 Task: Add a signature Leah Clark containing Best wishes for a happy National Domestic Violence Awareness Month, Leah Clark to email address softage.3@softage.net and add a label Finished goods
Action: Mouse moved to (74, 113)
Screenshot: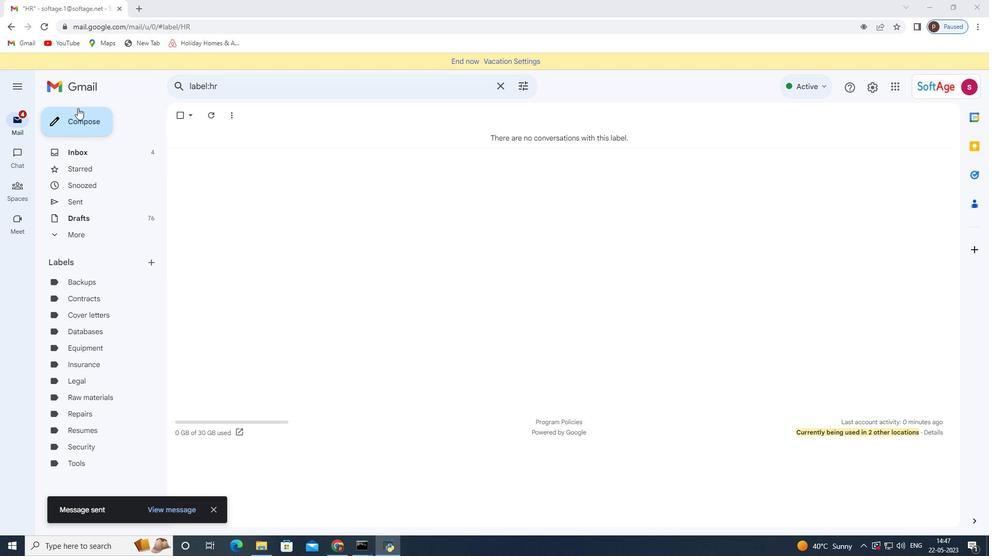 
Action: Mouse pressed left at (74, 113)
Screenshot: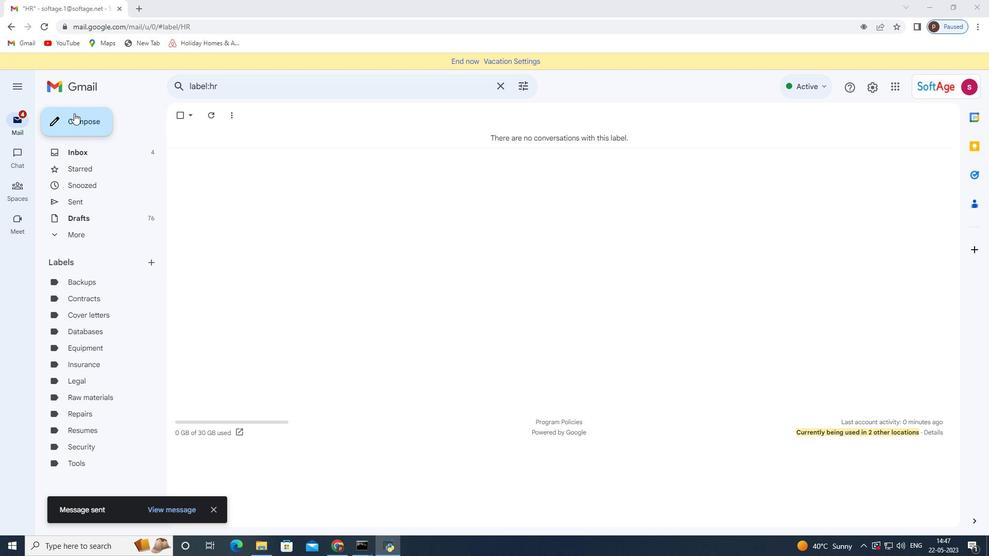
Action: Mouse moved to (834, 518)
Screenshot: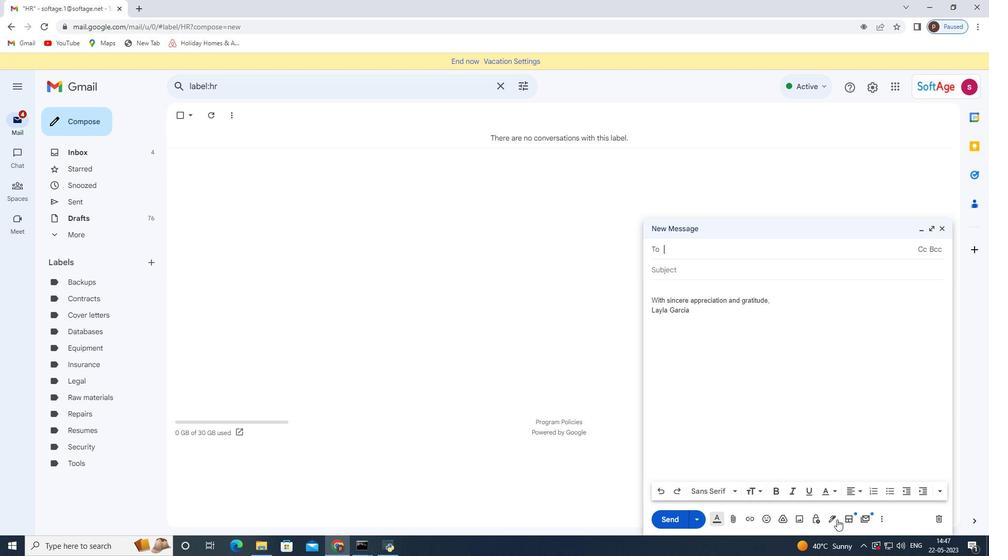 
Action: Mouse pressed left at (834, 518)
Screenshot: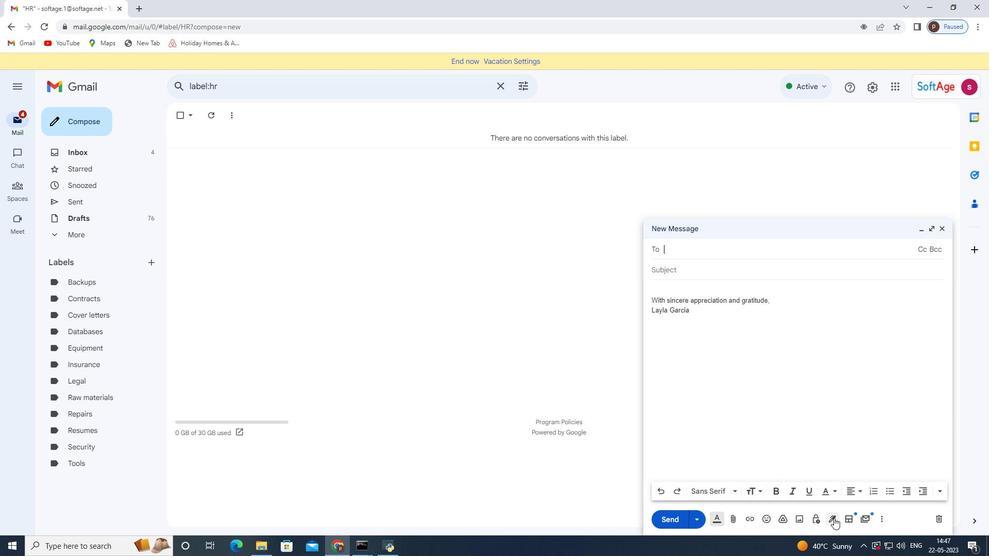 
Action: Mouse moved to (878, 469)
Screenshot: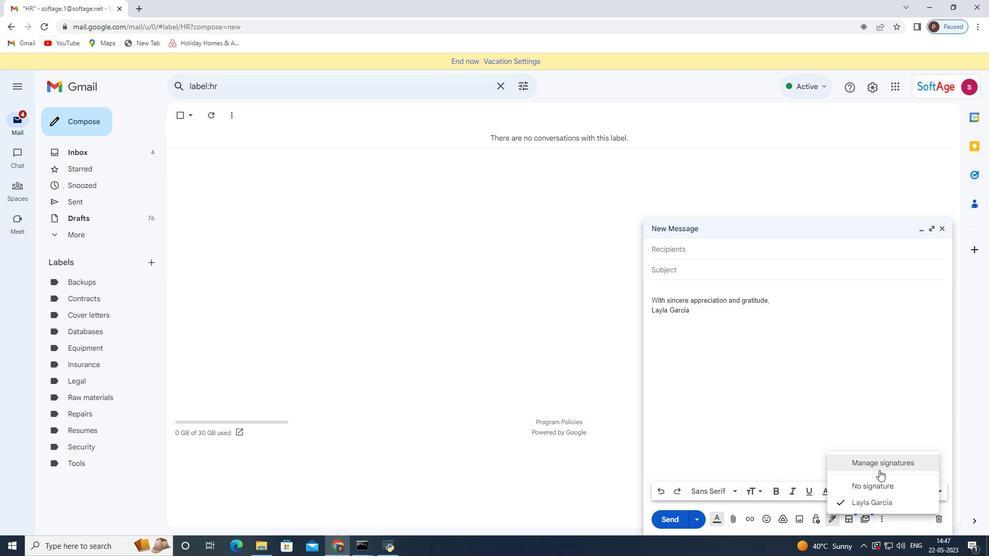 
Action: Mouse pressed left at (878, 469)
Screenshot: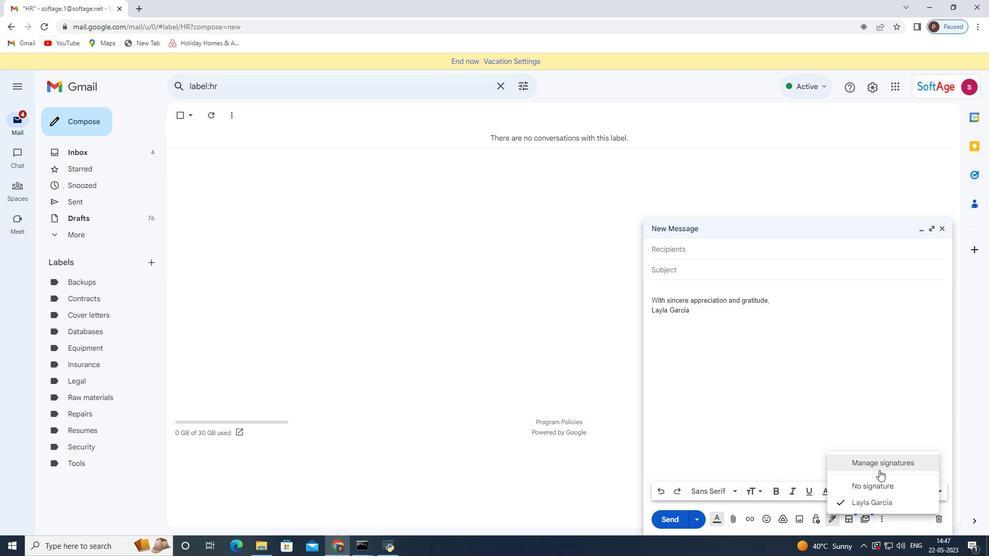 
Action: Mouse moved to (421, 345)
Screenshot: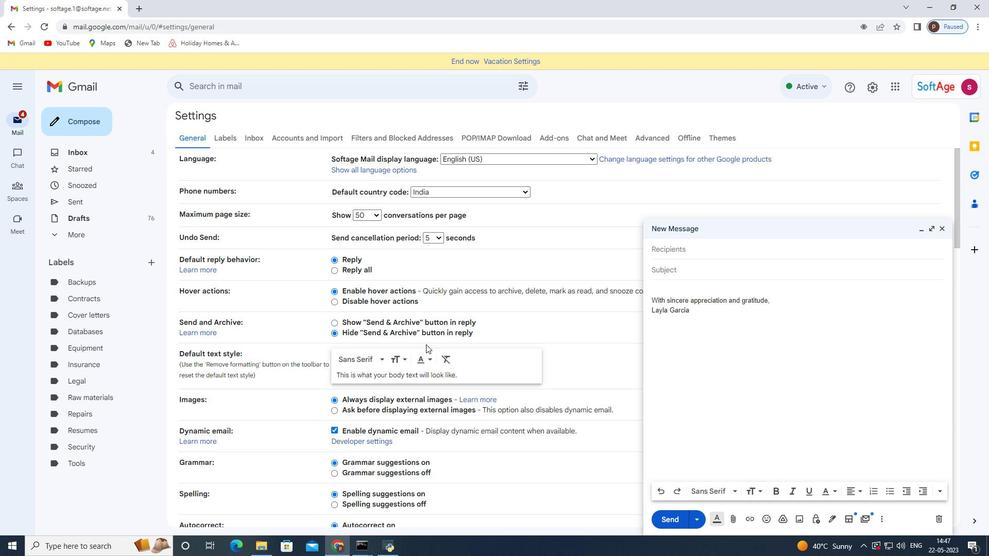 
Action: Mouse scrolled (421, 344) with delta (0, 0)
Screenshot: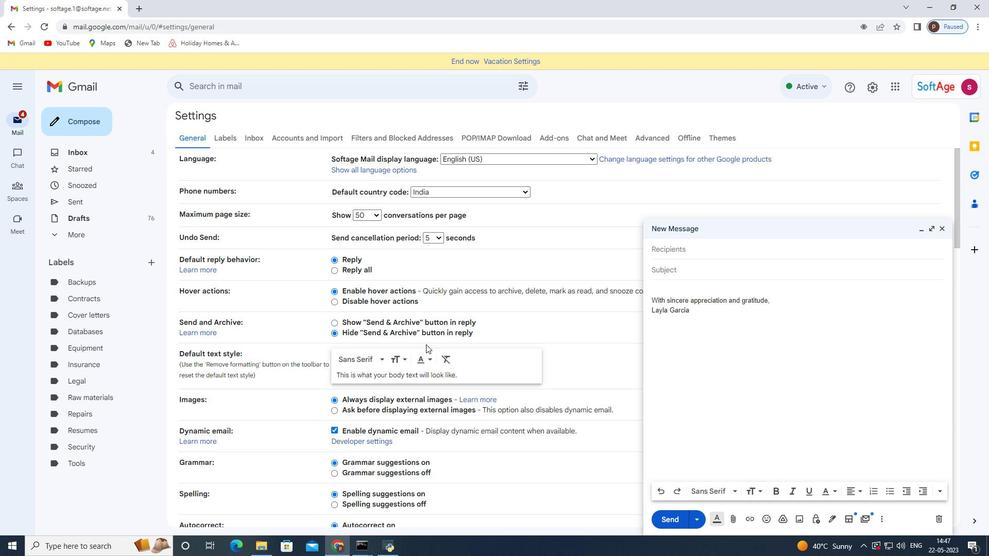 
Action: Mouse moved to (420, 346)
Screenshot: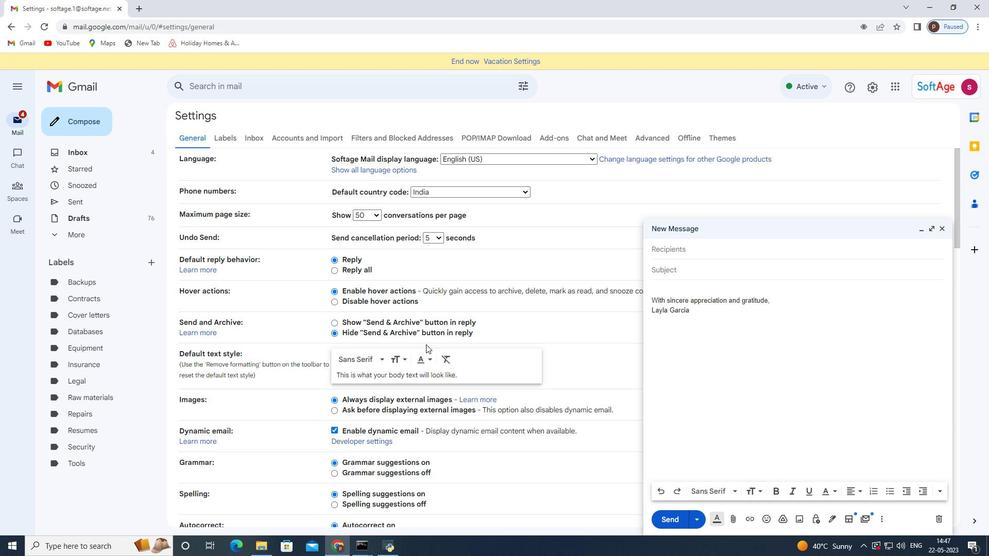 
Action: Mouse scrolled (420, 346) with delta (0, 0)
Screenshot: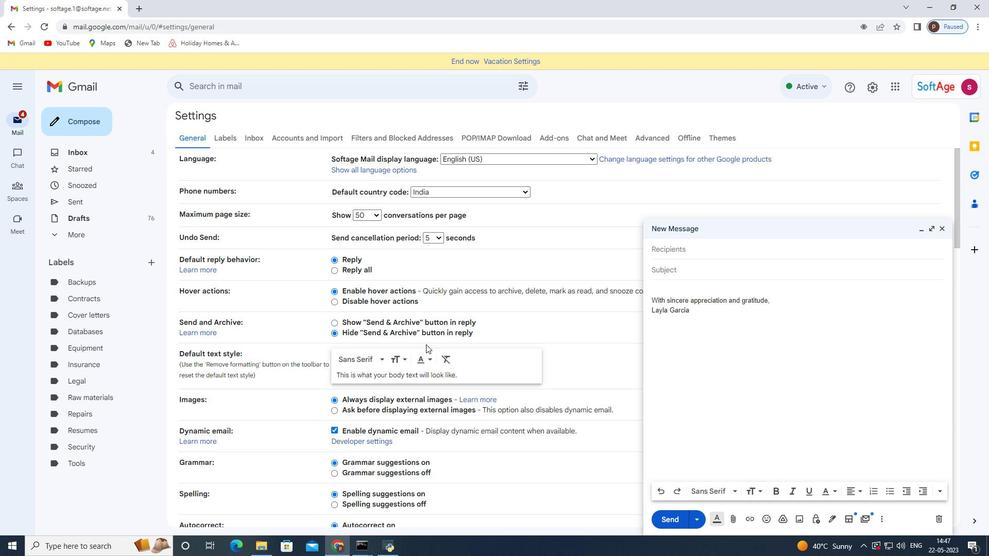 
Action: Mouse moved to (419, 349)
Screenshot: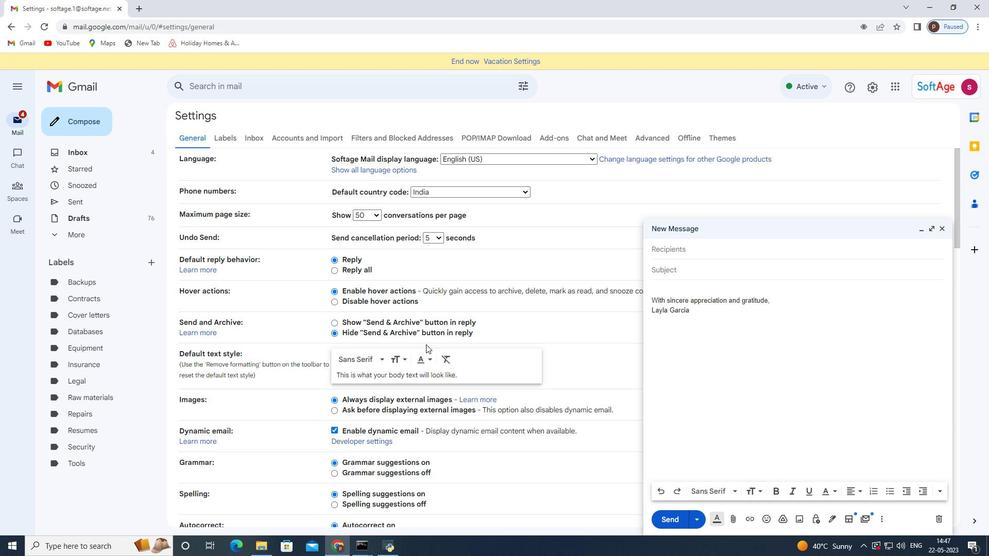 
Action: Mouse scrolled (419, 349) with delta (0, 0)
Screenshot: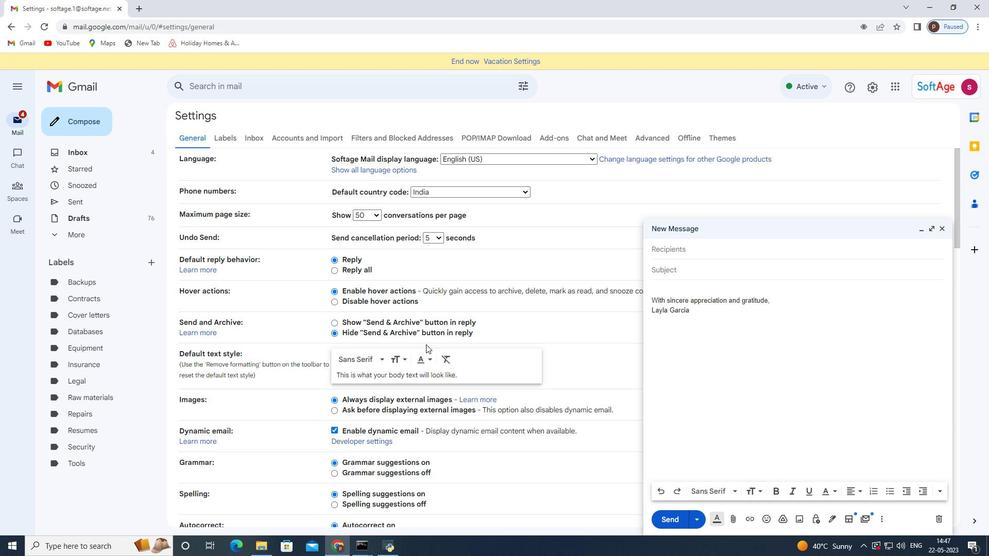 
Action: Mouse moved to (418, 351)
Screenshot: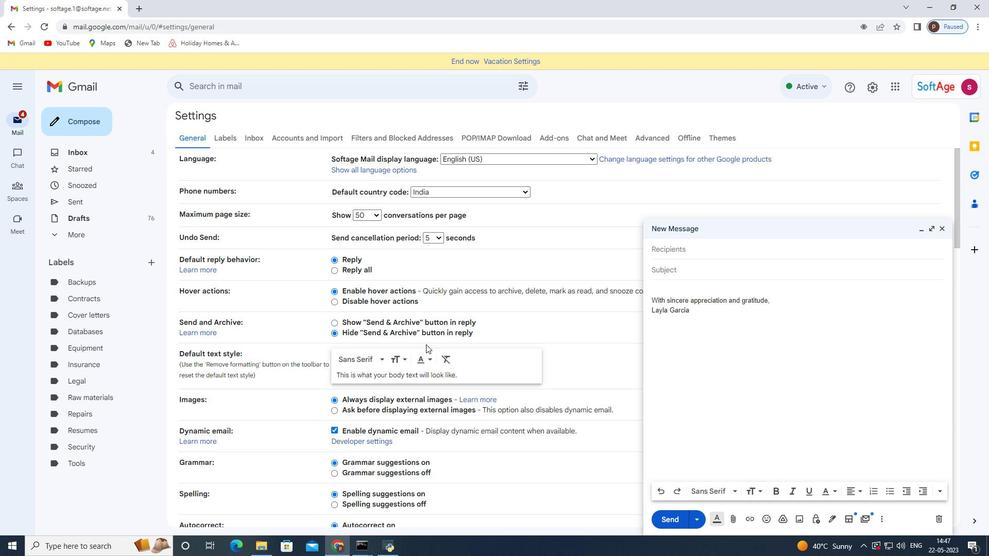 
Action: Mouse scrolled (418, 351) with delta (0, 0)
Screenshot: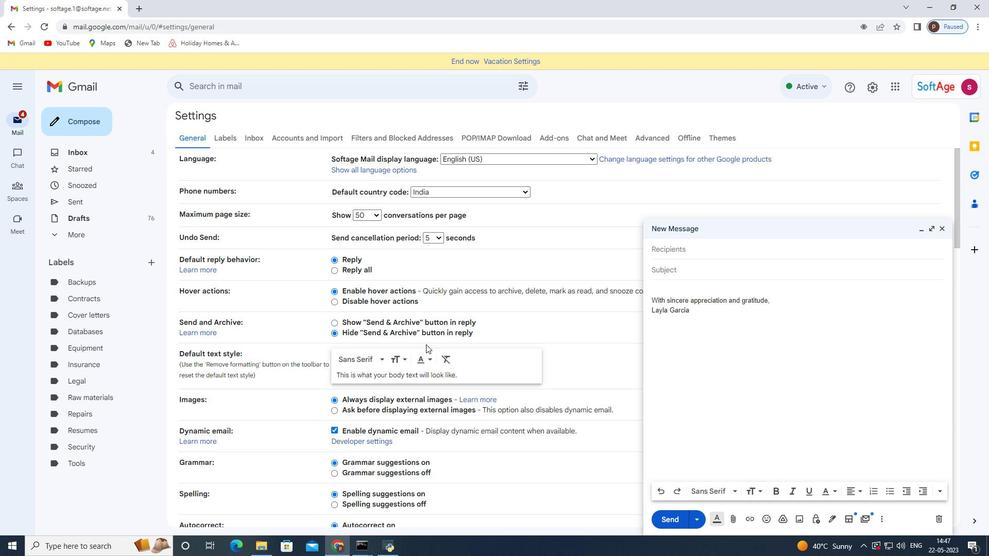 
Action: Mouse moved to (418, 355)
Screenshot: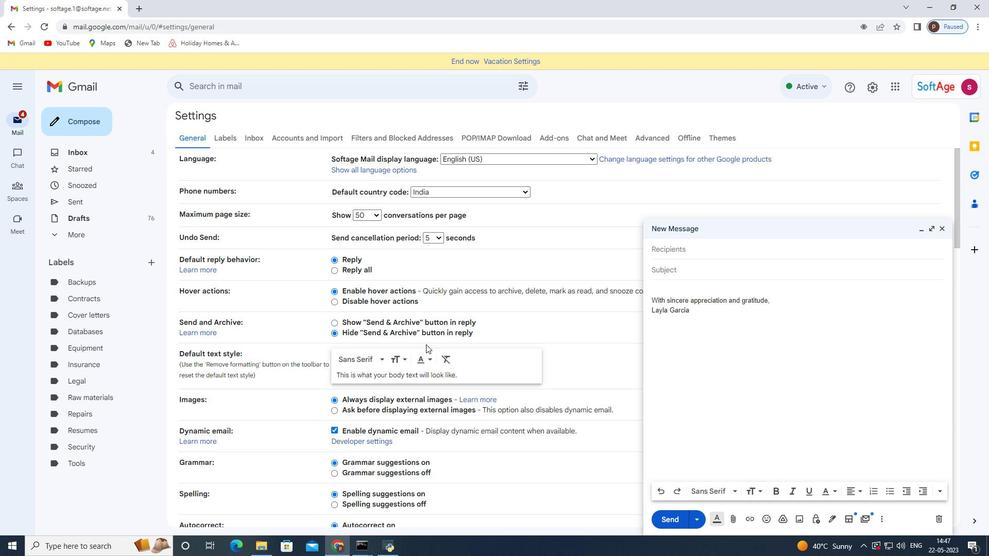 
Action: Mouse scrolled (418, 355) with delta (0, 0)
Screenshot: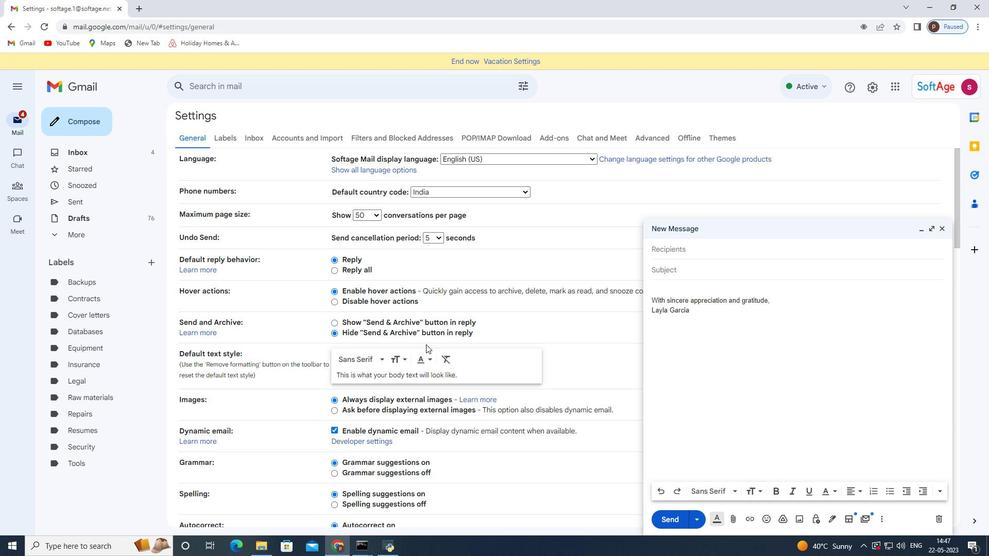 
Action: Mouse scrolled (418, 355) with delta (0, 0)
Screenshot: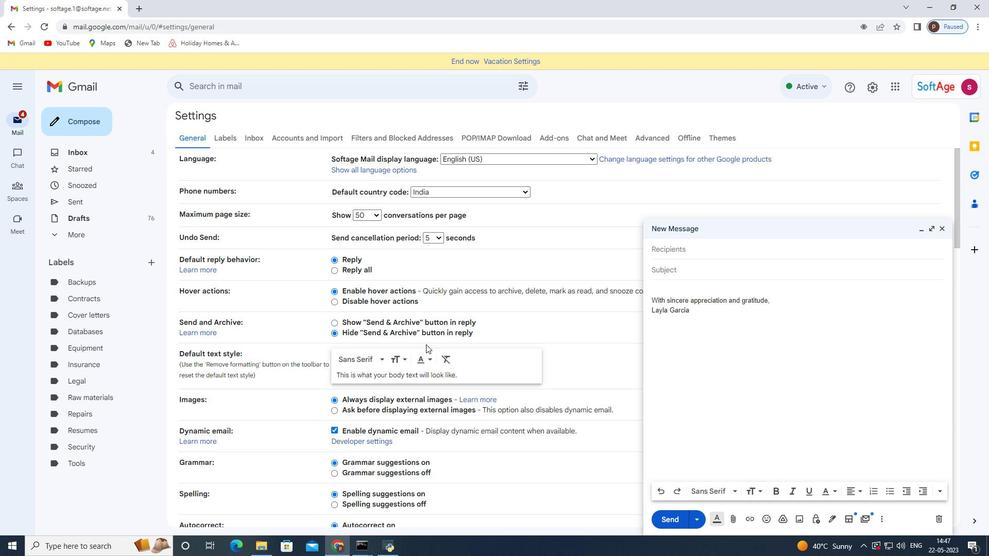 
Action: Mouse scrolled (418, 355) with delta (0, 0)
Screenshot: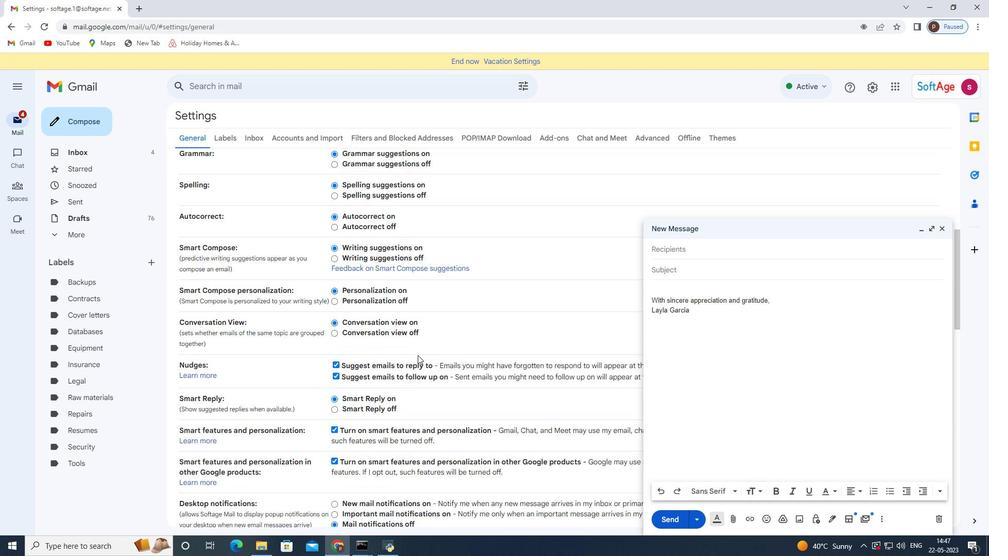 
Action: Mouse scrolled (418, 355) with delta (0, 0)
Screenshot: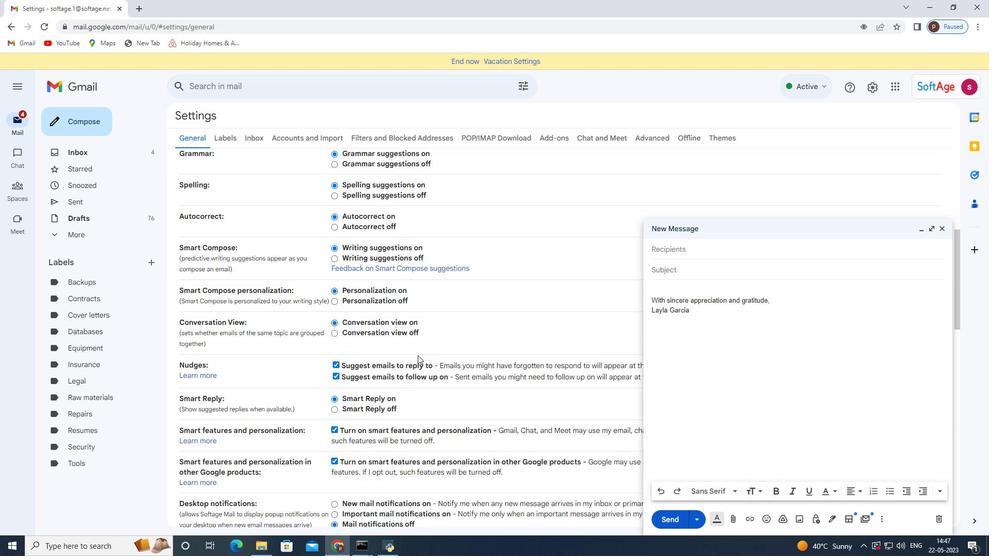 
Action: Mouse scrolled (418, 355) with delta (0, 0)
Screenshot: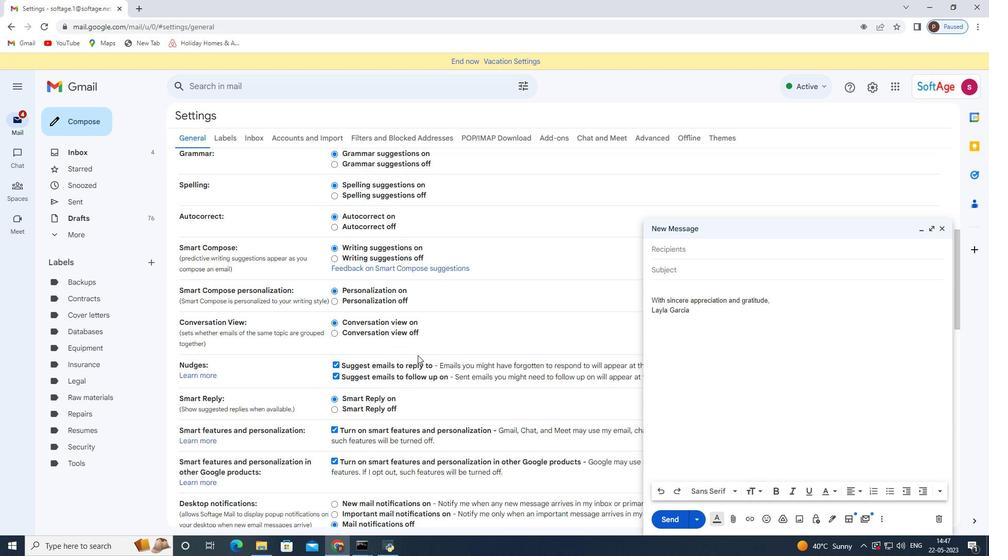 
Action: Mouse scrolled (418, 355) with delta (0, 0)
Screenshot: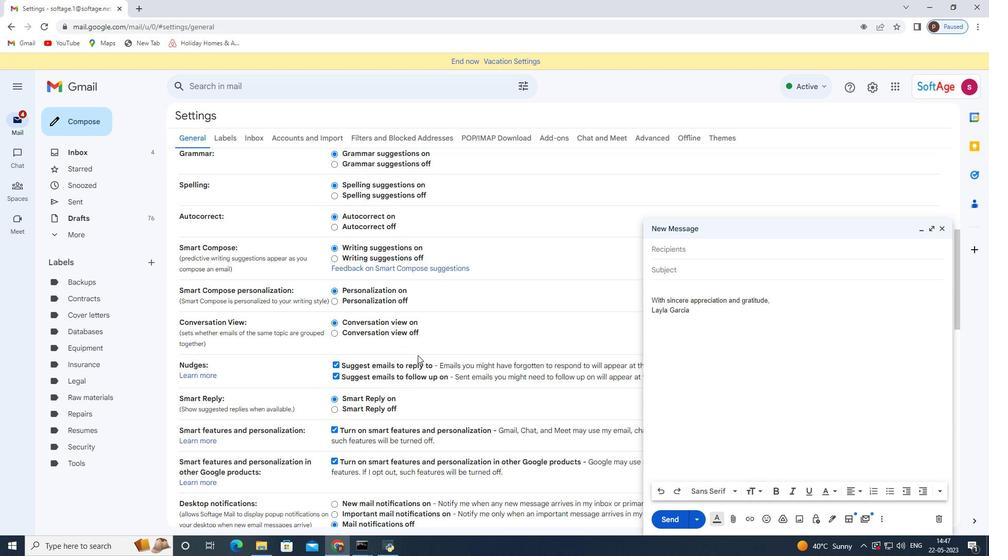 
Action: Mouse scrolled (418, 355) with delta (0, 0)
Screenshot: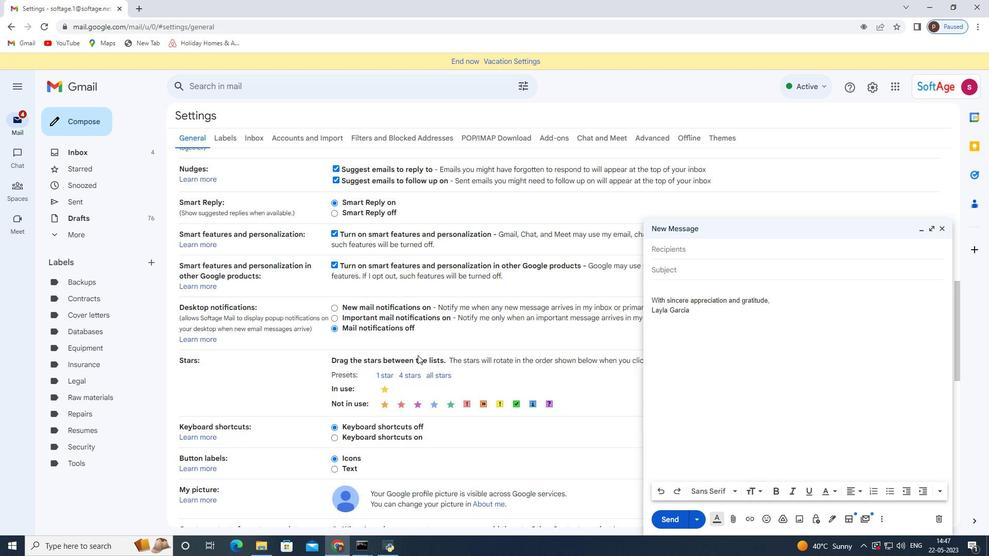 
Action: Mouse scrolled (418, 355) with delta (0, 0)
Screenshot: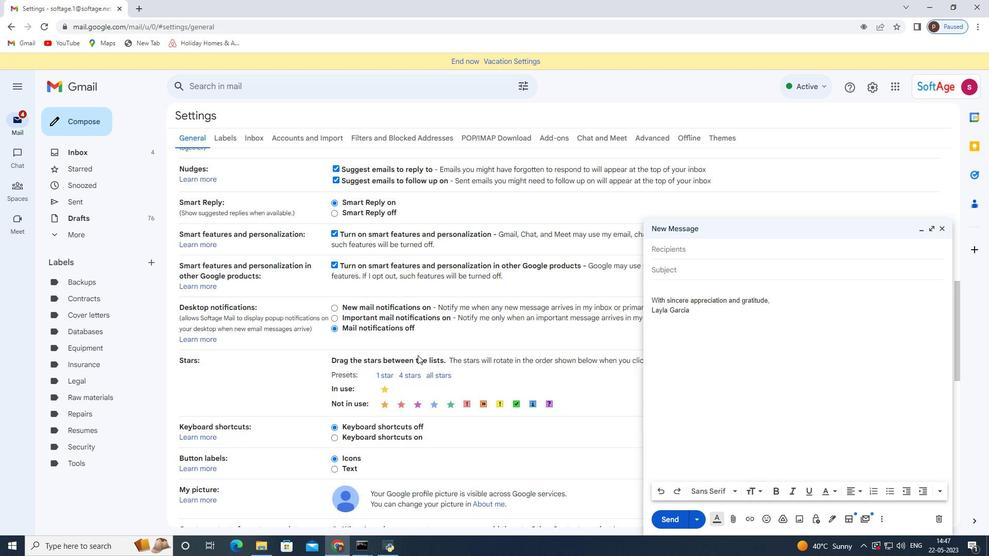 
Action: Mouse scrolled (418, 355) with delta (0, 0)
Screenshot: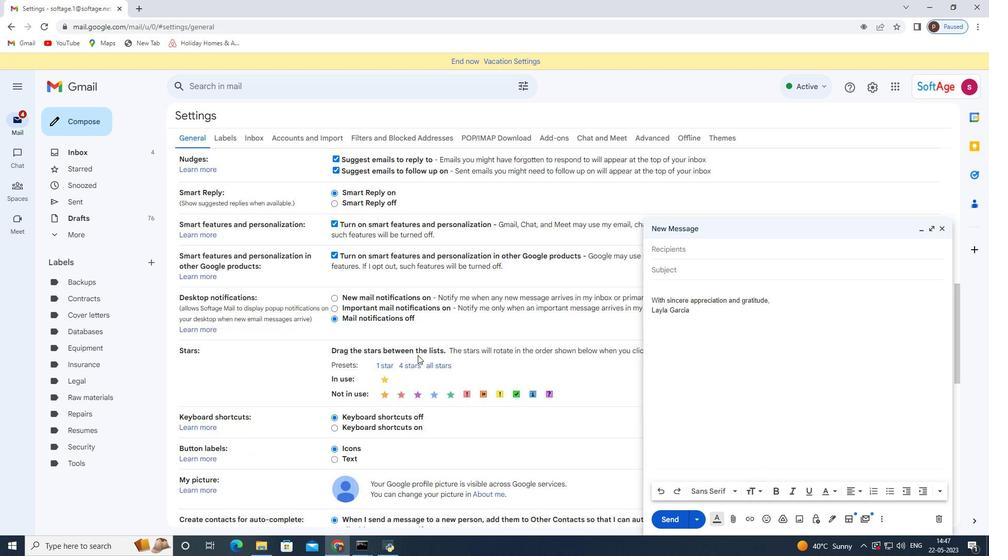 
Action: Mouse moved to (417, 357)
Screenshot: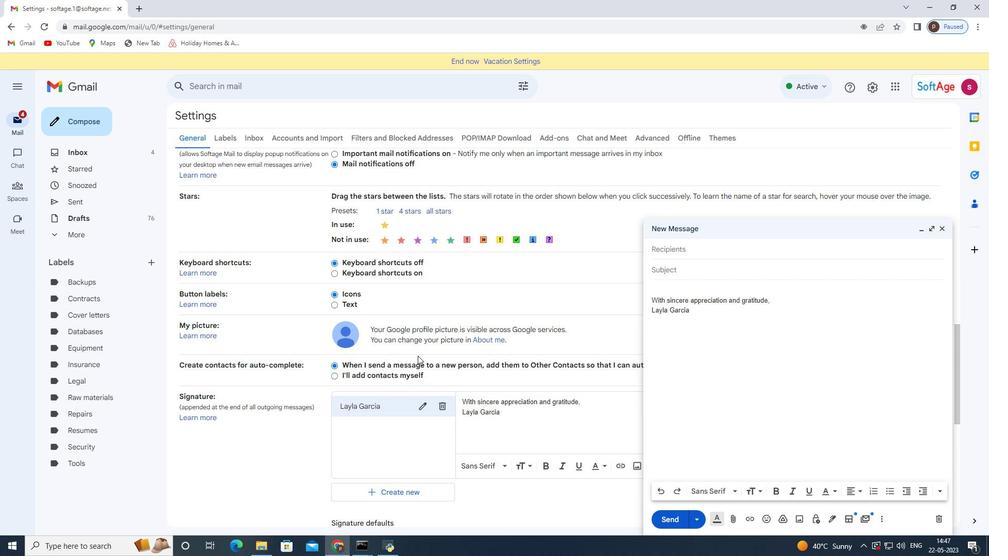 
Action: Mouse scrolled (417, 356) with delta (0, 0)
Screenshot: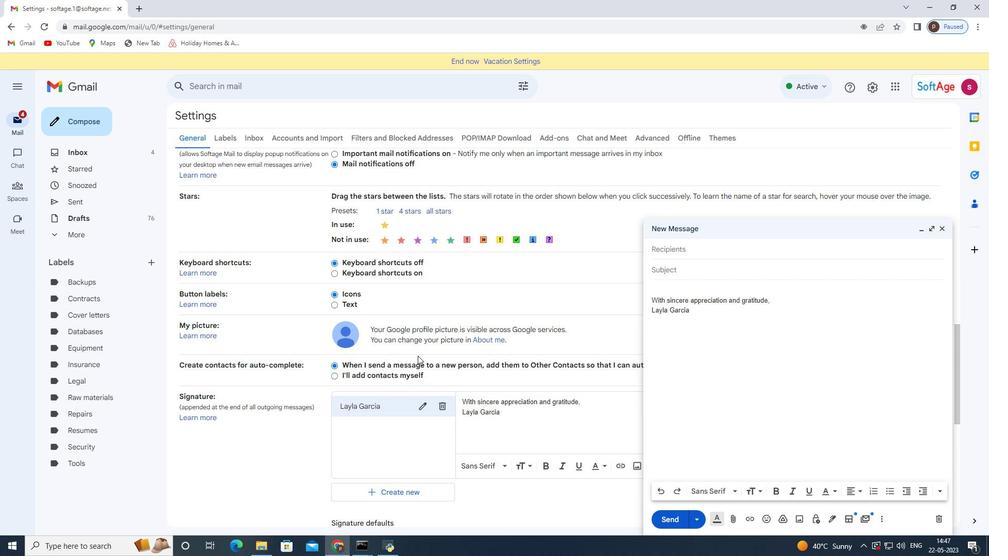 
Action: Mouse moved to (446, 354)
Screenshot: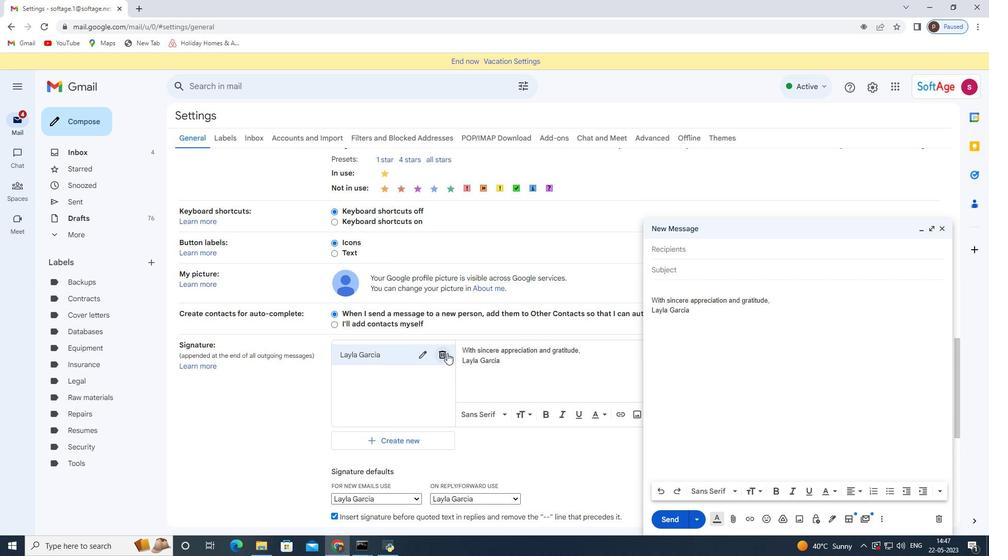 
Action: Mouse pressed left at (446, 354)
Screenshot: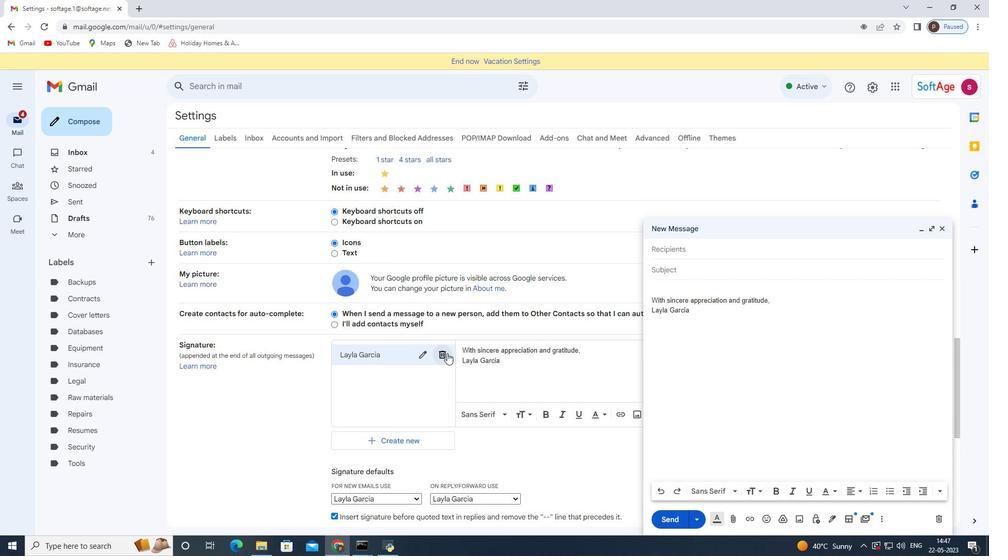 
Action: Mouse moved to (580, 315)
Screenshot: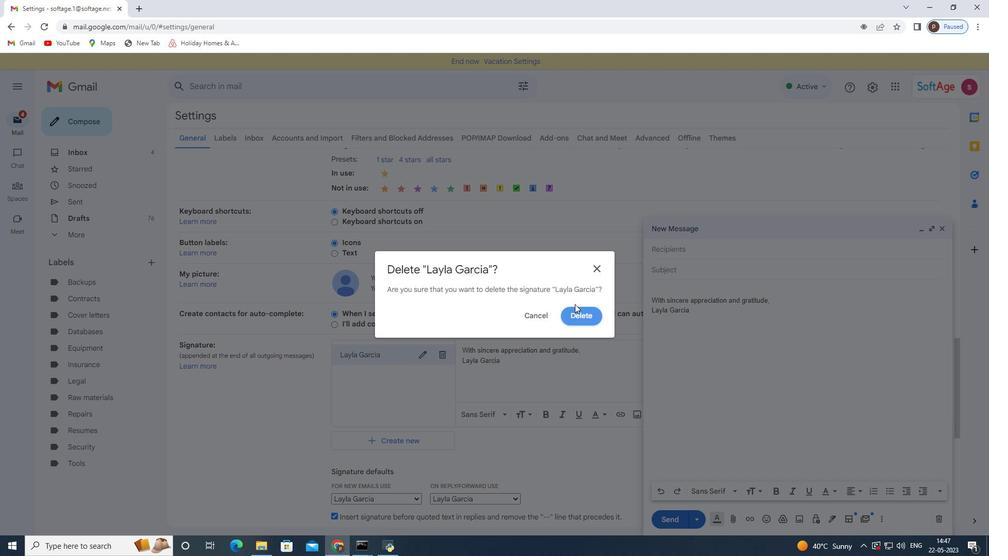 
Action: Mouse pressed left at (580, 315)
Screenshot: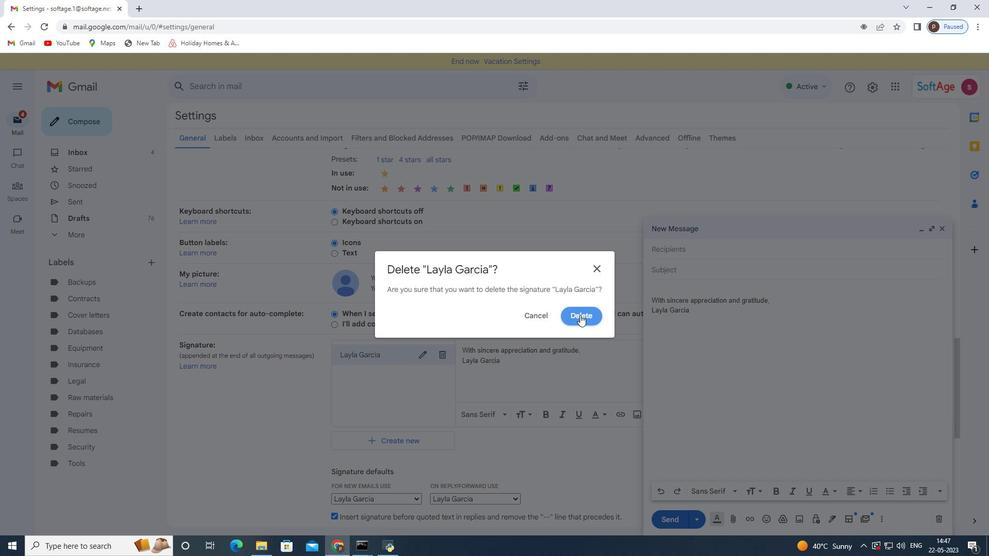 
Action: Mouse moved to (389, 360)
Screenshot: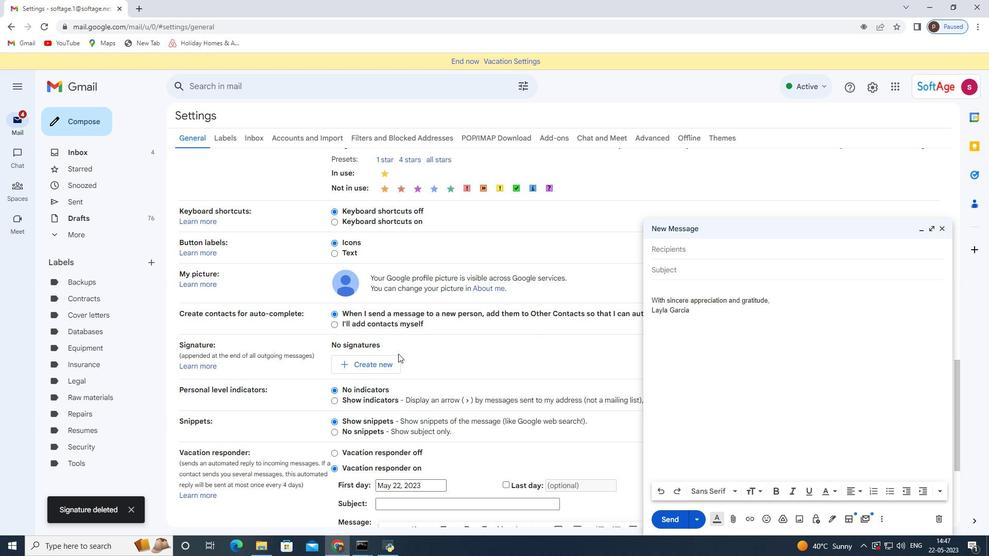 
Action: Mouse pressed left at (389, 360)
Screenshot: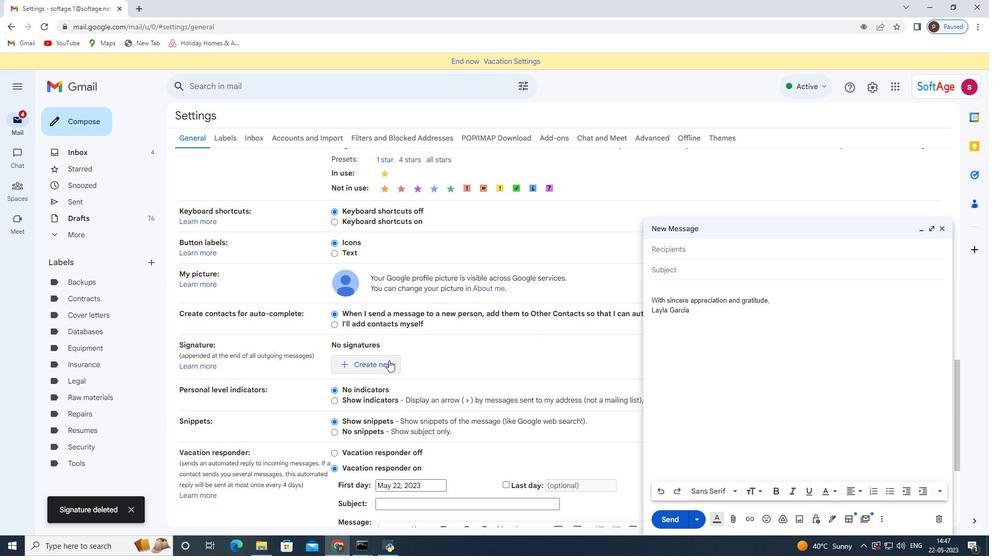 
Action: Mouse moved to (418, 289)
Screenshot: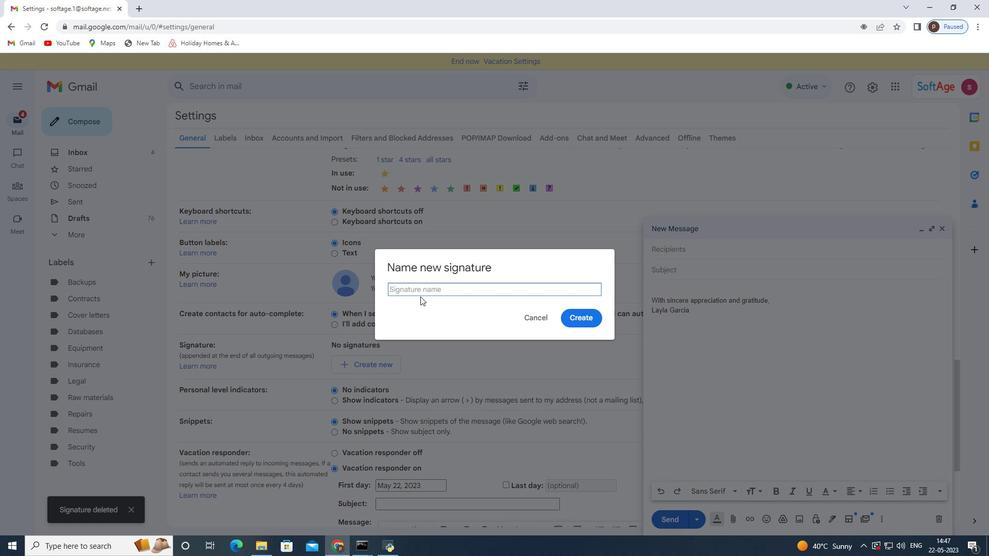 
Action: Mouse pressed left at (418, 289)
Screenshot: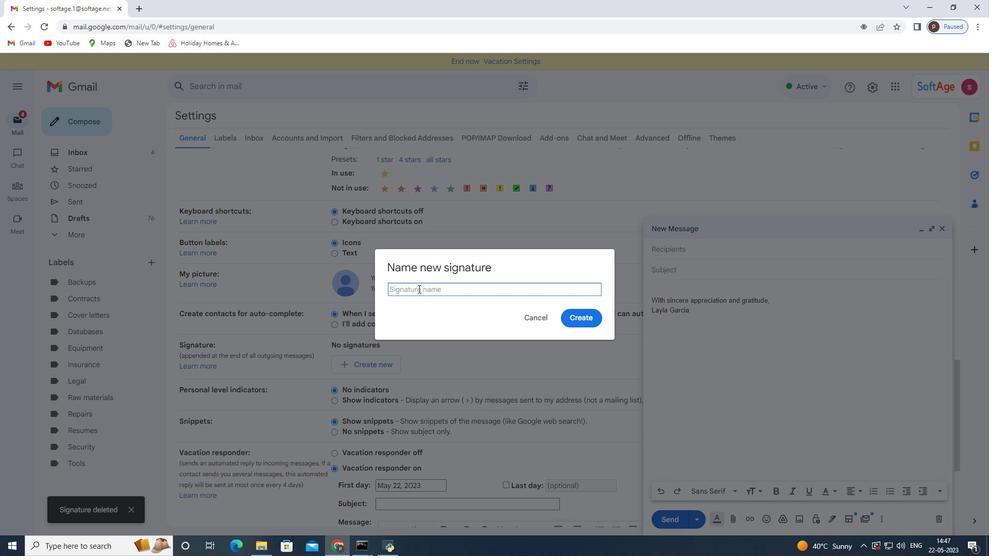 
Action: Mouse moved to (417, 289)
Screenshot: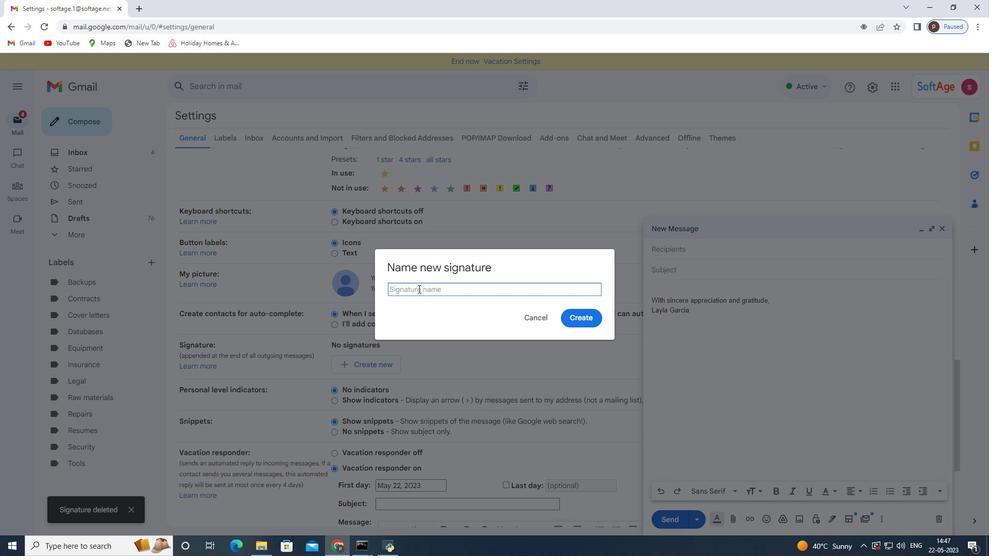 
Action: Key pressed <Key.shift><Key.shift><Key.shift>Leah<Key.space><Key.shift>Clark
Screenshot: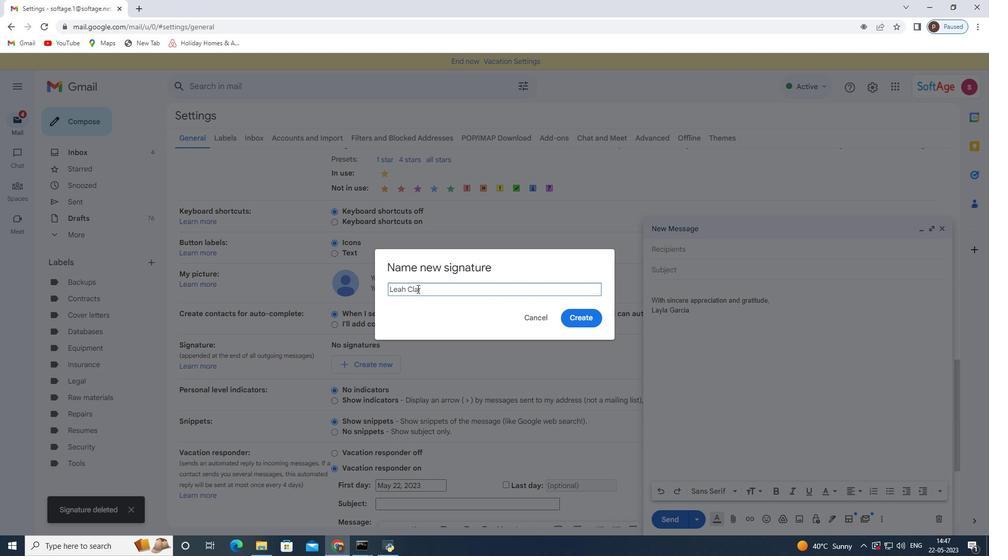 
Action: Mouse moved to (587, 319)
Screenshot: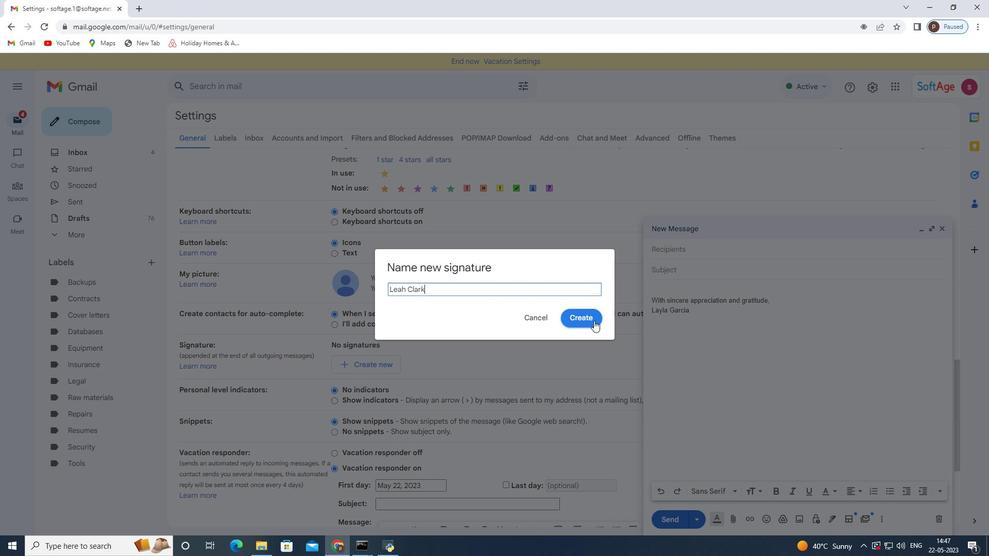 
Action: Mouse pressed left at (587, 319)
Screenshot: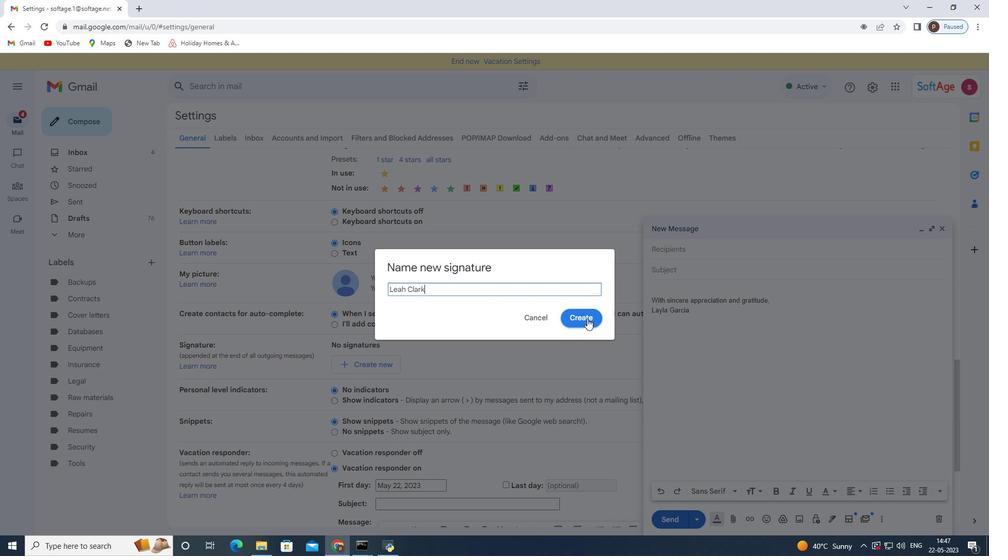 
Action: Mouse moved to (505, 358)
Screenshot: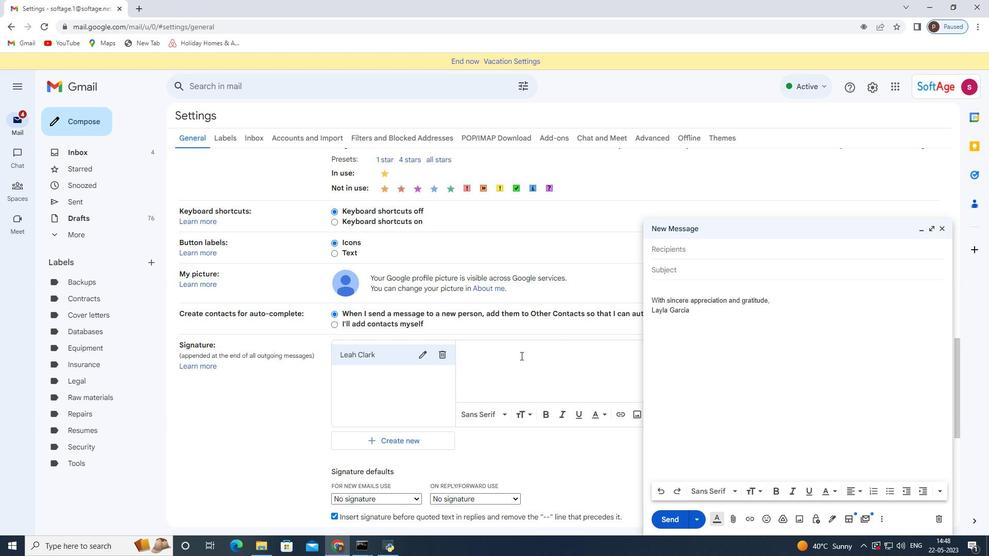 
Action: Mouse pressed left at (505, 358)
Screenshot: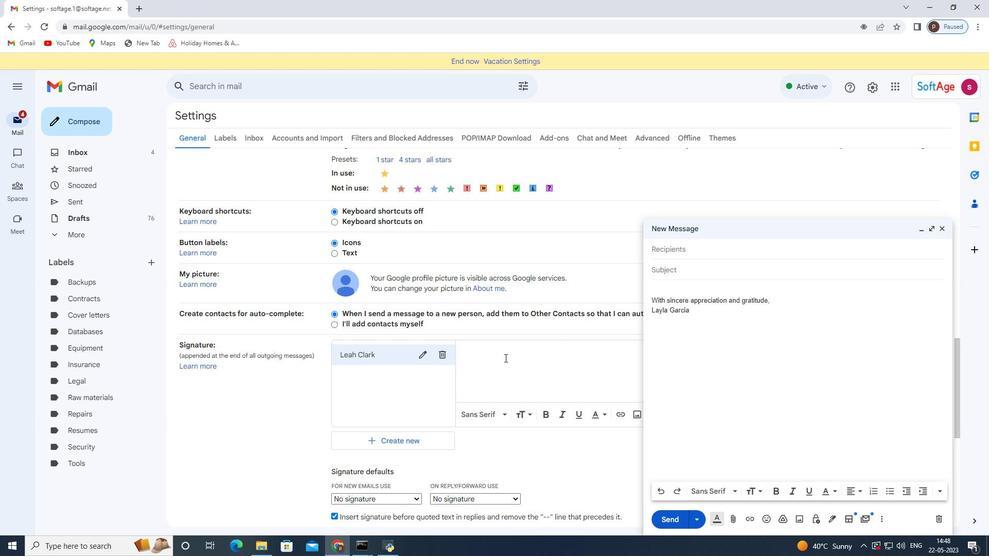 
Action: Key pressed <Key.shift>Best<Key.space>wishes<Key.space>for<Key.space>a<Key.space>happy<Key.space><Key.shift>National<Key.space><Key.shift>Domestic<Key.space><Key.shift>Violence<Key.space><Key.shift>Awareness<Key.space><Key.shift>Month,<Key.enter><Key.shift><Key.shift><Key.shift><Key.shift>Leah<Key.space><Key.shift>Clark
Screenshot: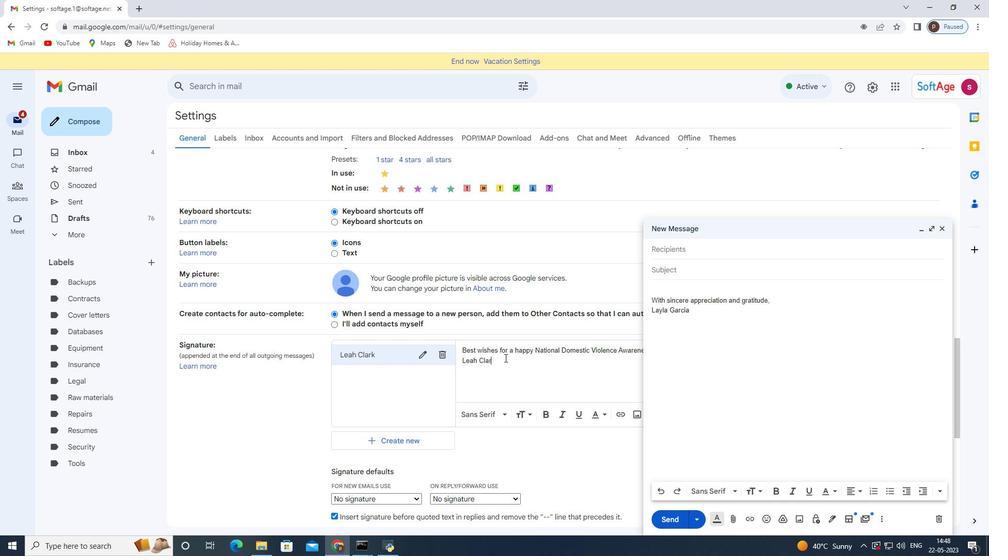 
Action: Mouse moved to (498, 394)
Screenshot: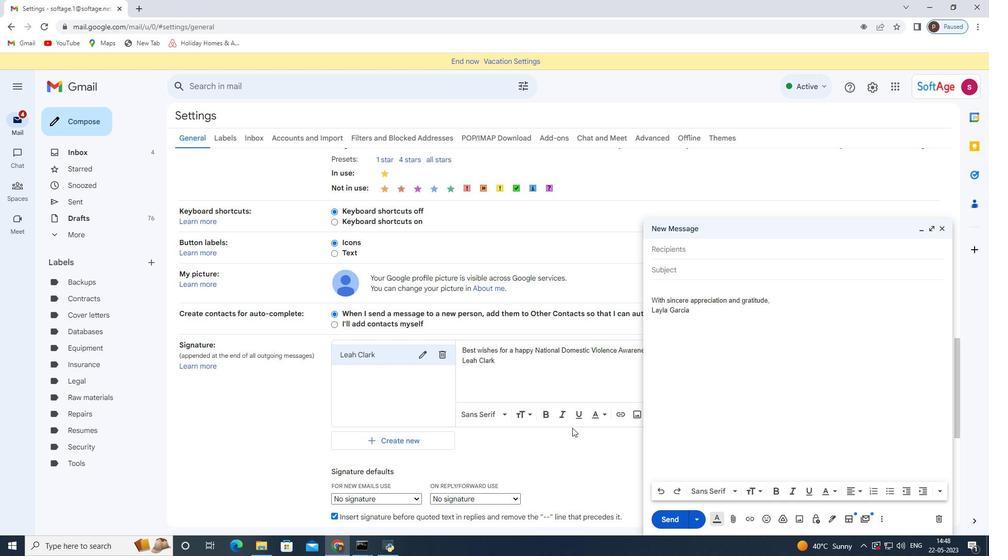 
Action: Mouse scrolled (502, 408) with delta (0, 0)
Screenshot: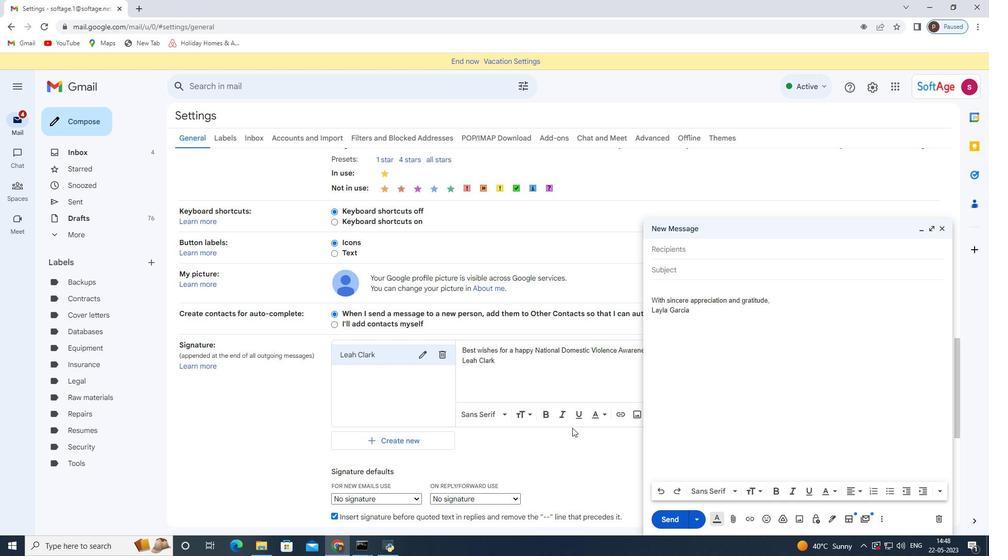 
Action: Mouse moved to (497, 393)
Screenshot: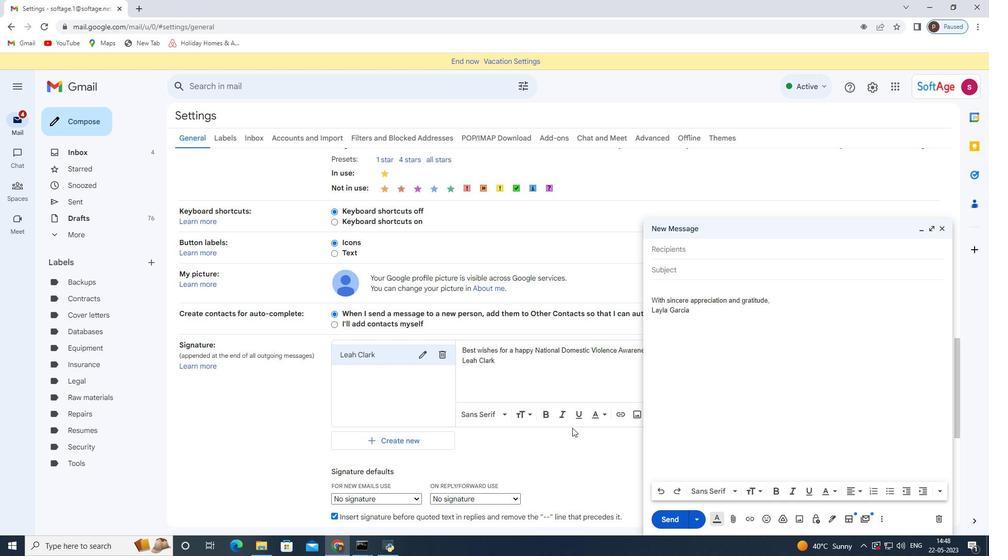 
Action: Mouse scrolled (500, 400) with delta (0, 0)
Screenshot: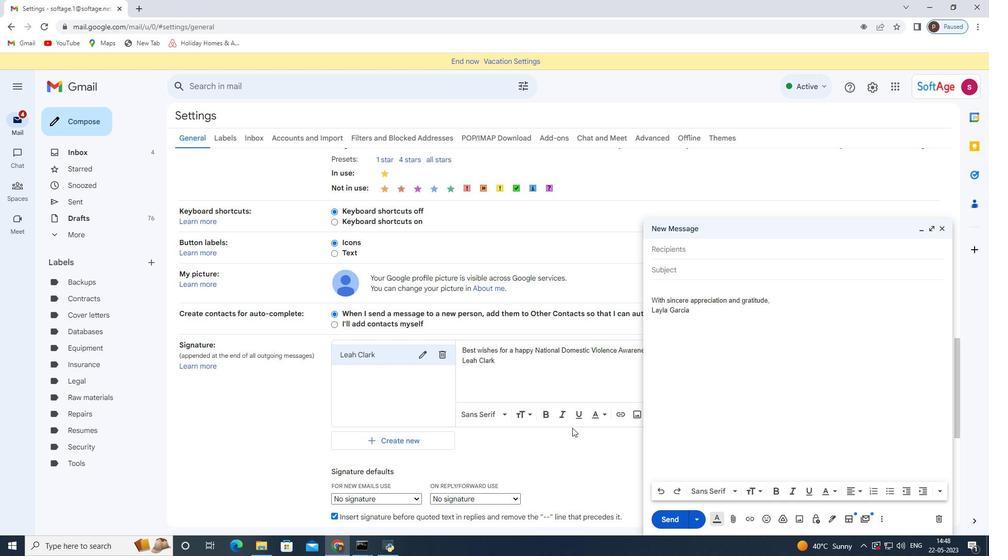 
Action: Mouse moved to (497, 393)
Screenshot: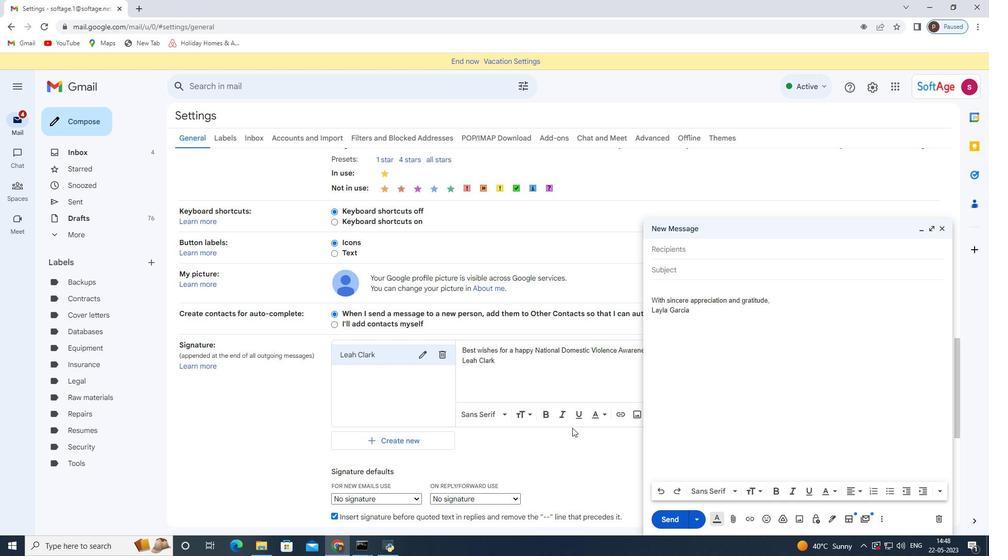 
Action: Mouse scrolled (499, 396) with delta (0, 0)
Screenshot: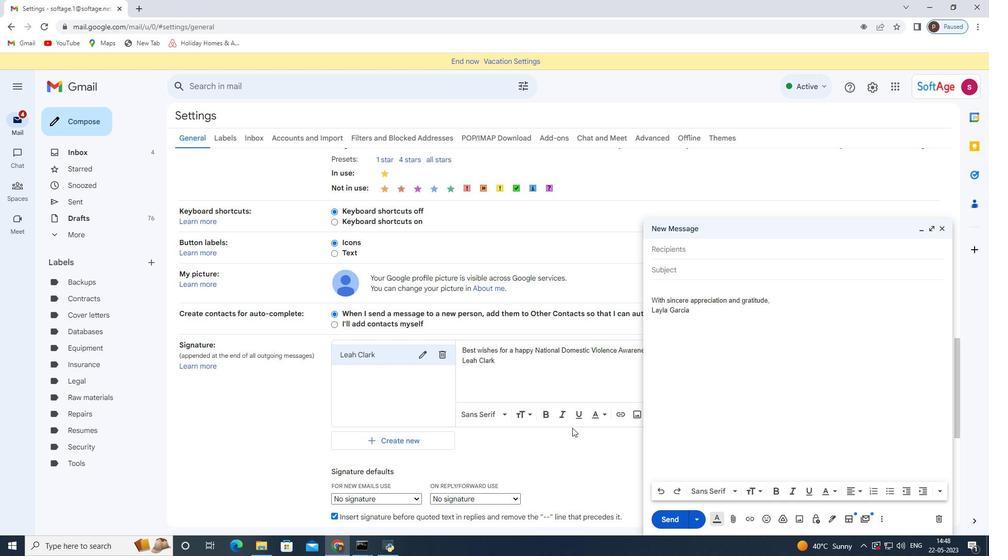 
Action: Mouse moved to (496, 392)
Screenshot: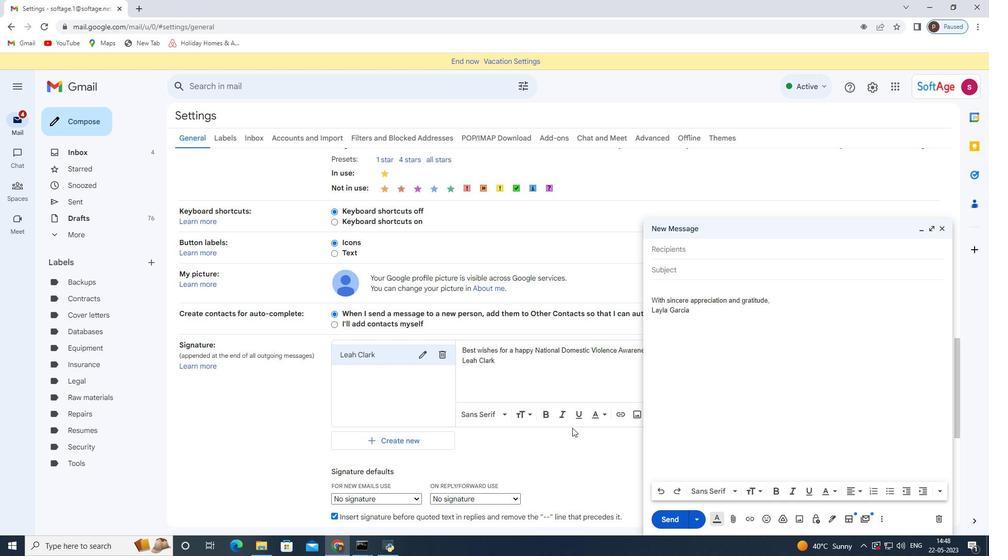 
Action: Mouse scrolled (496, 391) with delta (0, 0)
Screenshot: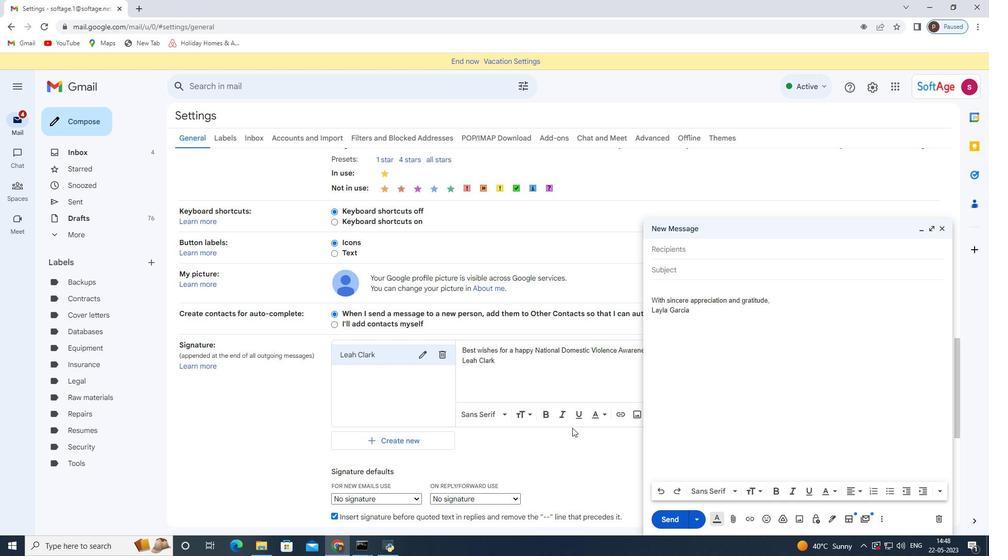 
Action: Mouse moved to (495, 352)
Screenshot: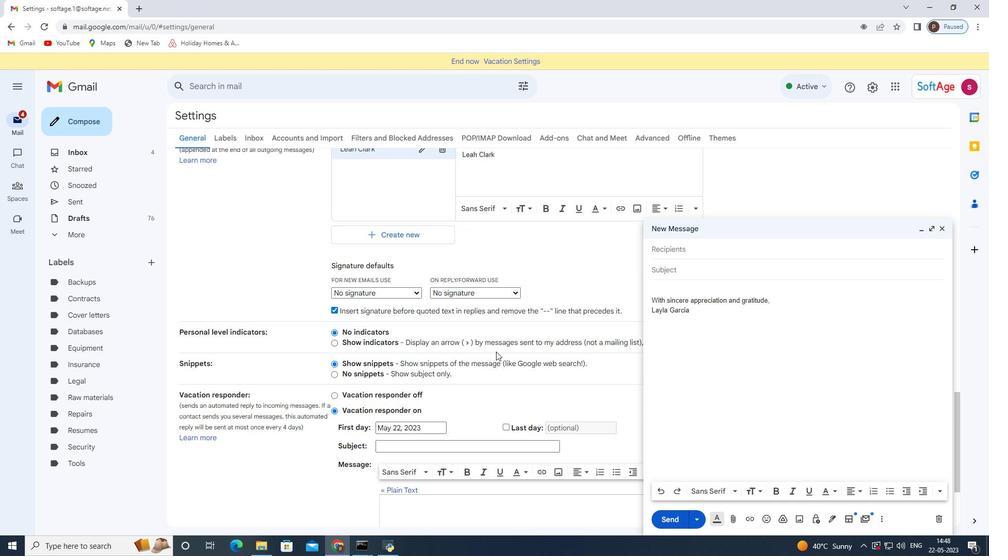 
Action: Mouse scrolled (495, 353) with delta (0, 0)
Screenshot: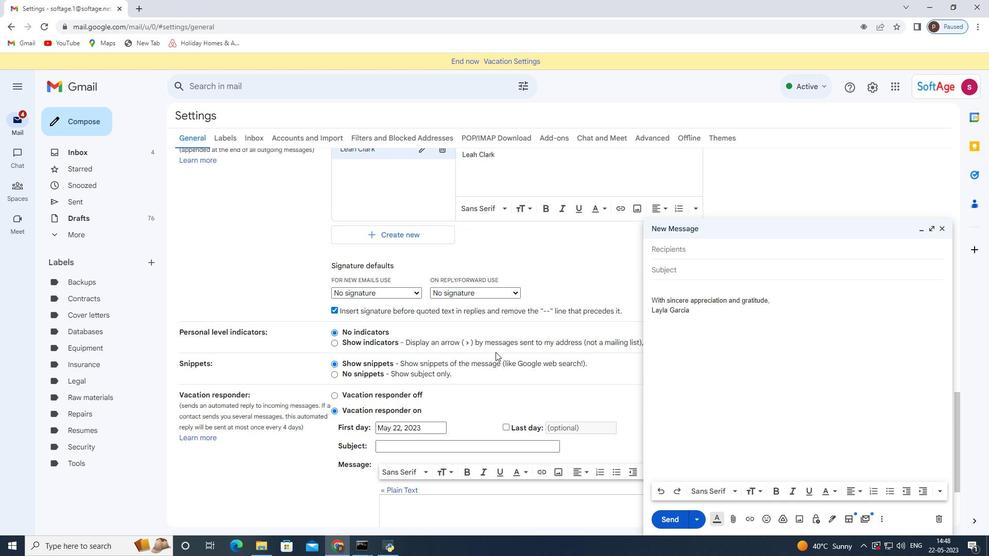 
Action: Mouse moved to (494, 340)
Screenshot: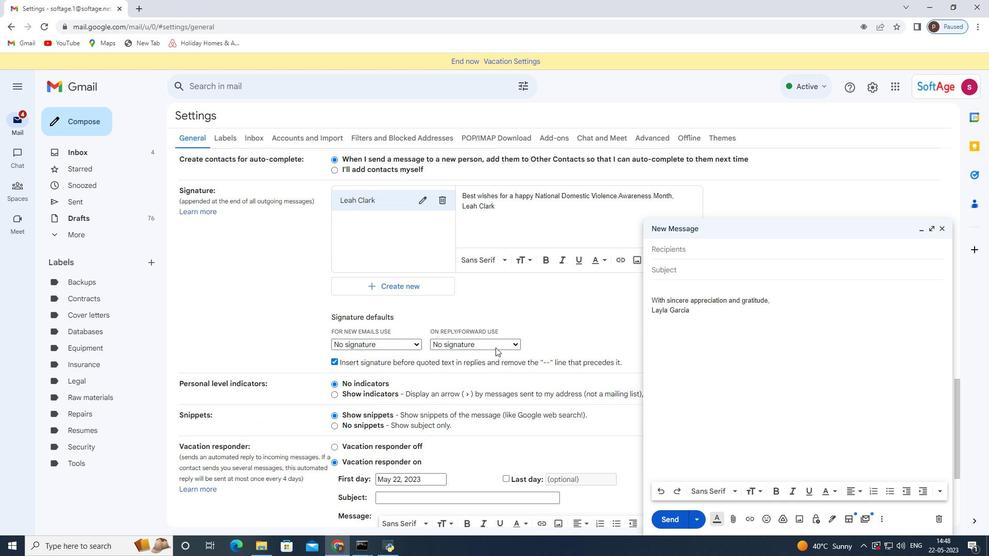
Action: Mouse scrolled (494, 340) with delta (0, 0)
Screenshot: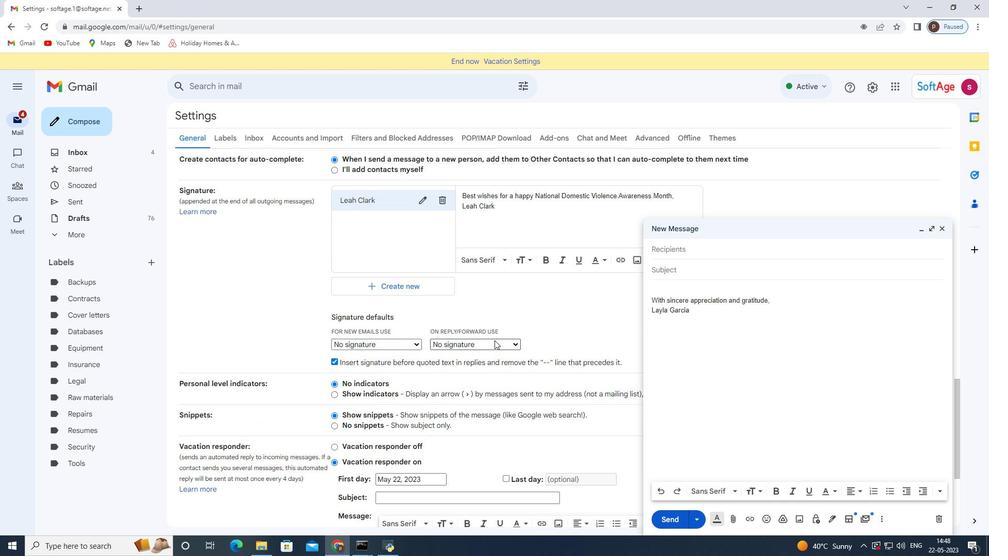 
Action: Mouse scrolled (494, 340) with delta (0, 0)
Screenshot: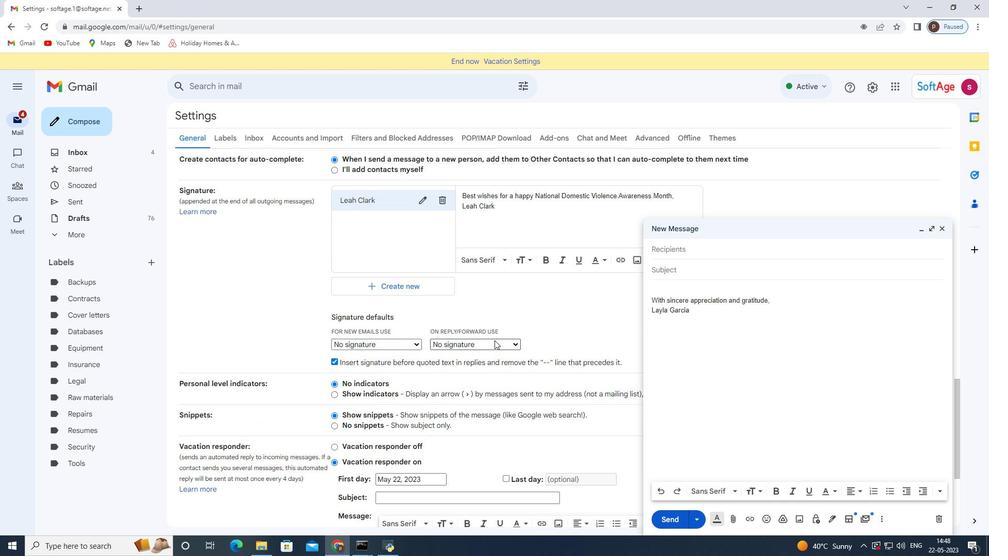 
Action: Mouse moved to (413, 244)
Screenshot: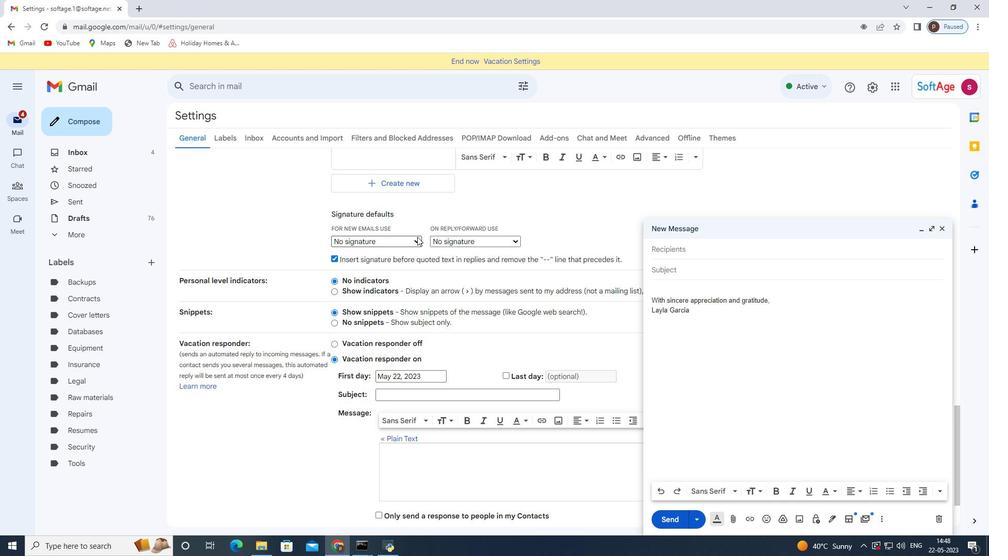 
Action: Mouse pressed left at (413, 244)
Screenshot: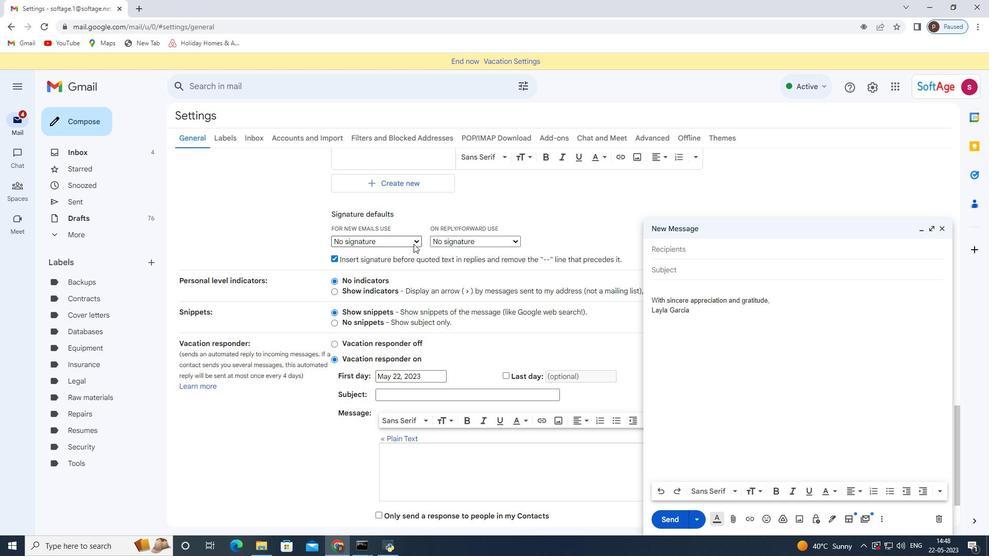 
Action: Mouse moved to (408, 265)
Screenshot: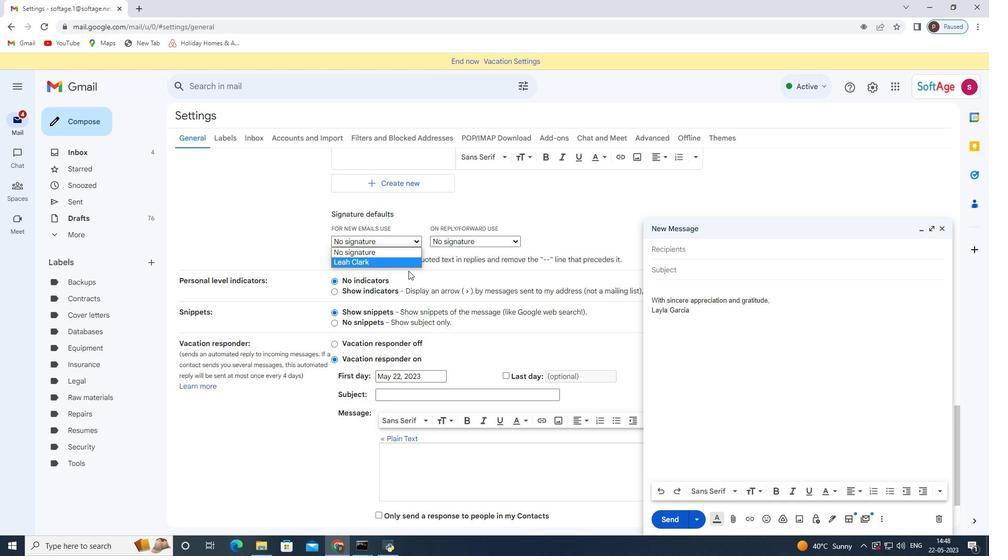 
Action: Mouse pressed left at (408, 265)
Screenshot: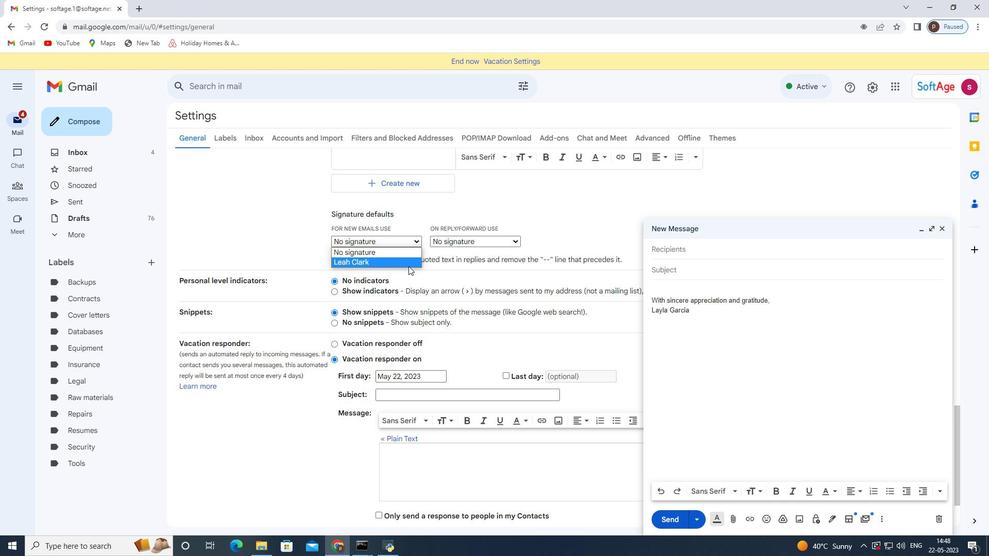 
Action: Mouse moved to (493, 239)
Screenshot: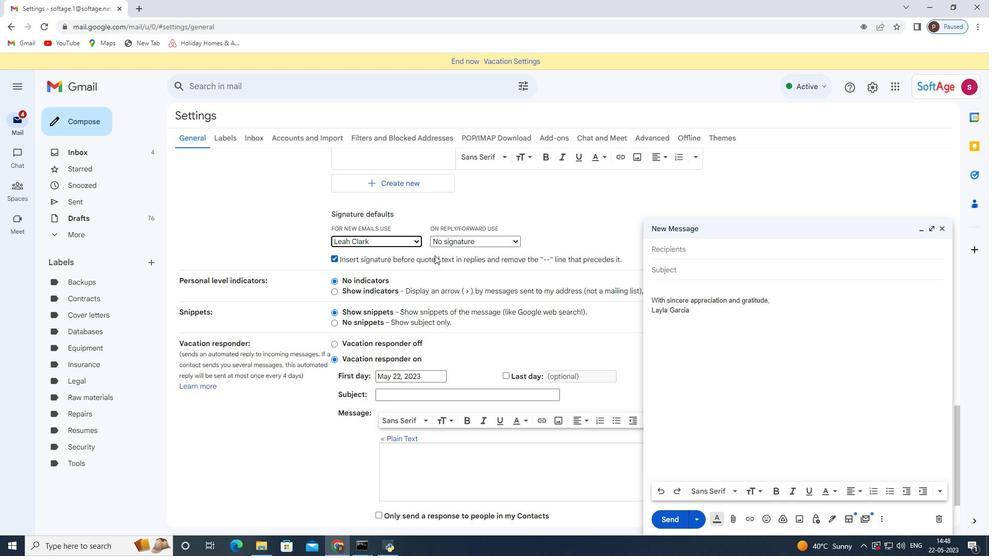 
Action: Mouse pressed left at (493, 239)
Screenshot: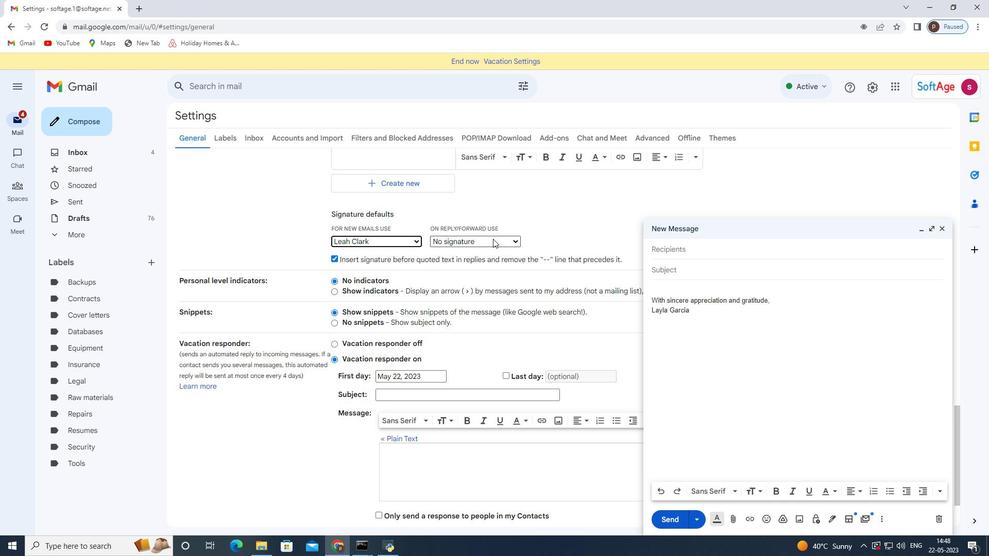 
Action: Mouse moved to (487, 262)
Screenshot: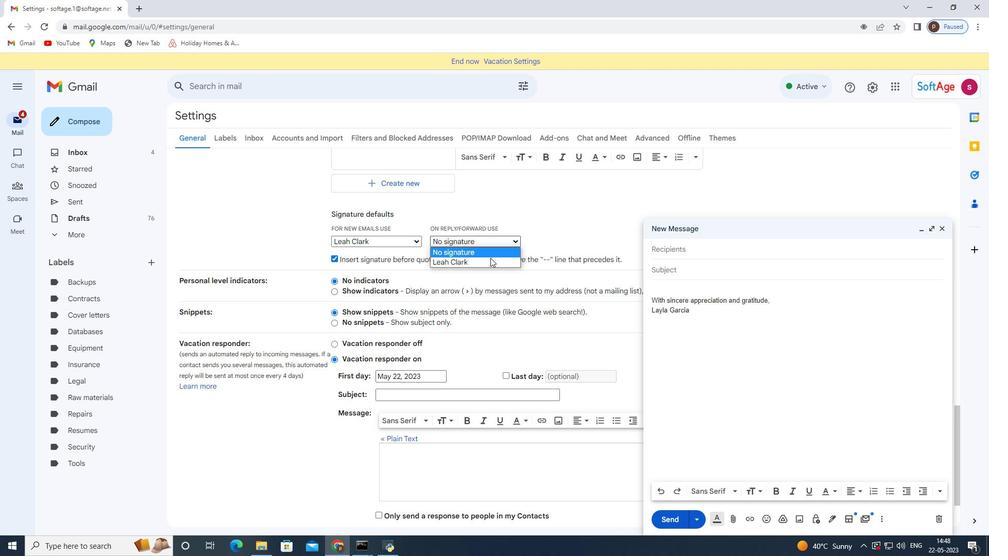 
Action: Mouse pressed left at (487, 262)
Screenshot: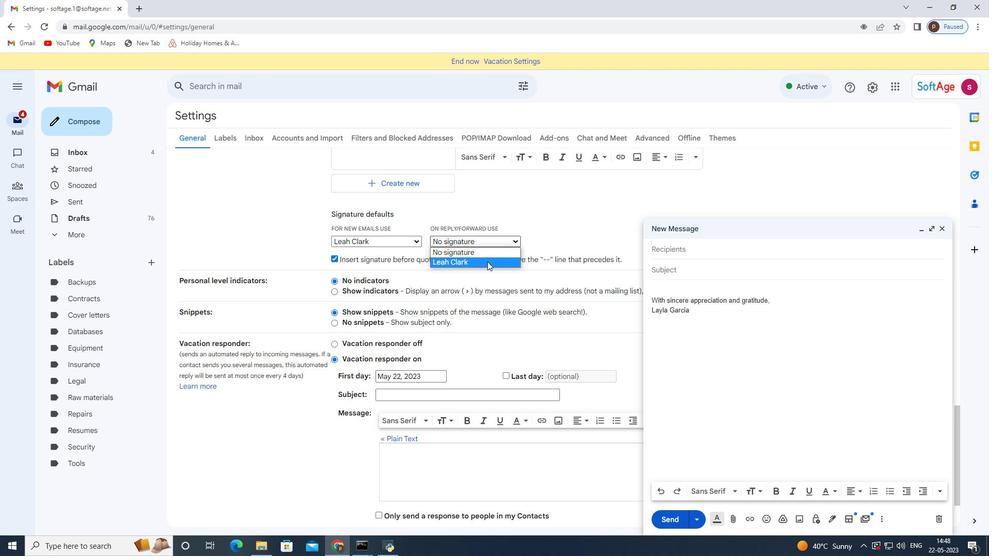 
Action: Mouse moved to (456, 351)
Screenshot: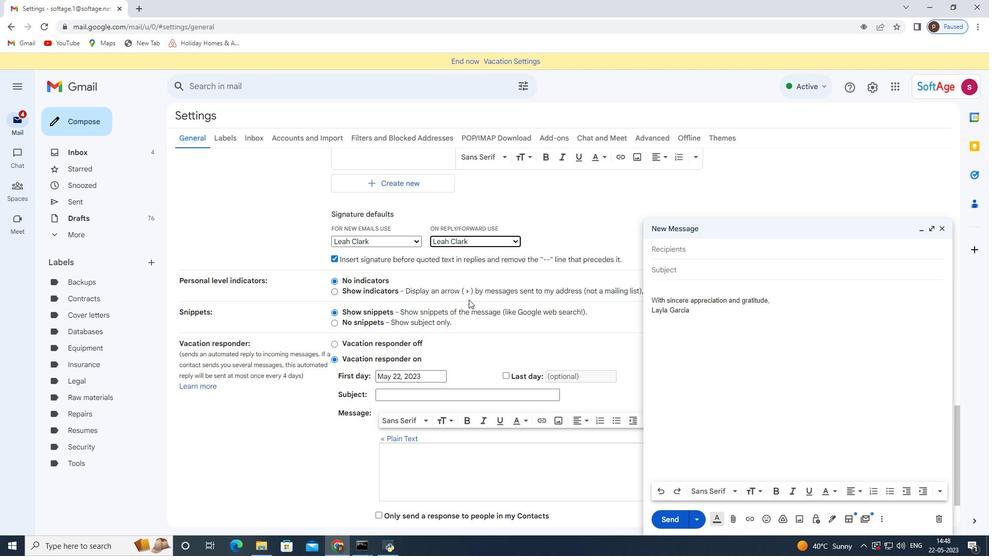 
Action: Mouse scrolled (456, 350) with delta (0, 0)
Screenshot: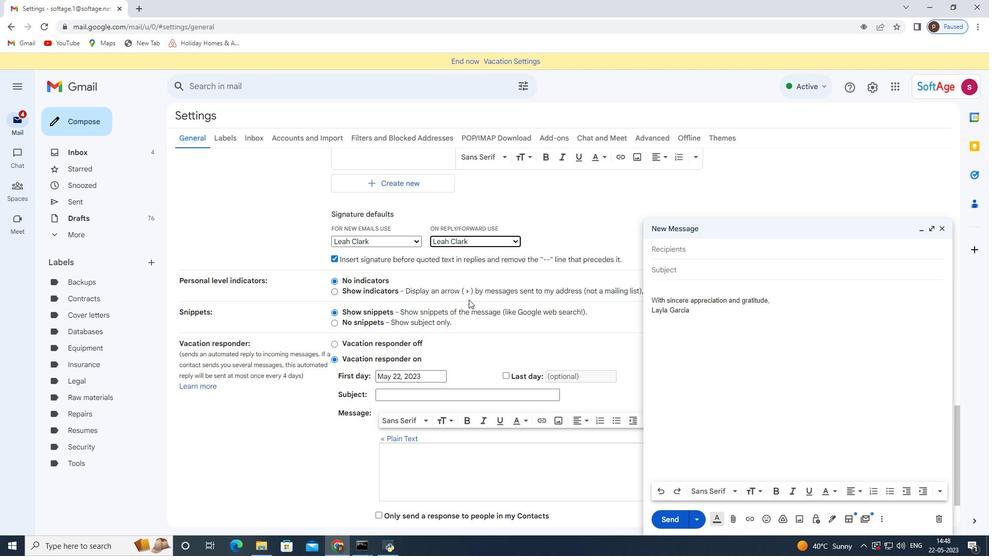 
Action: Mouse moved to (454, 357)
Screenshot: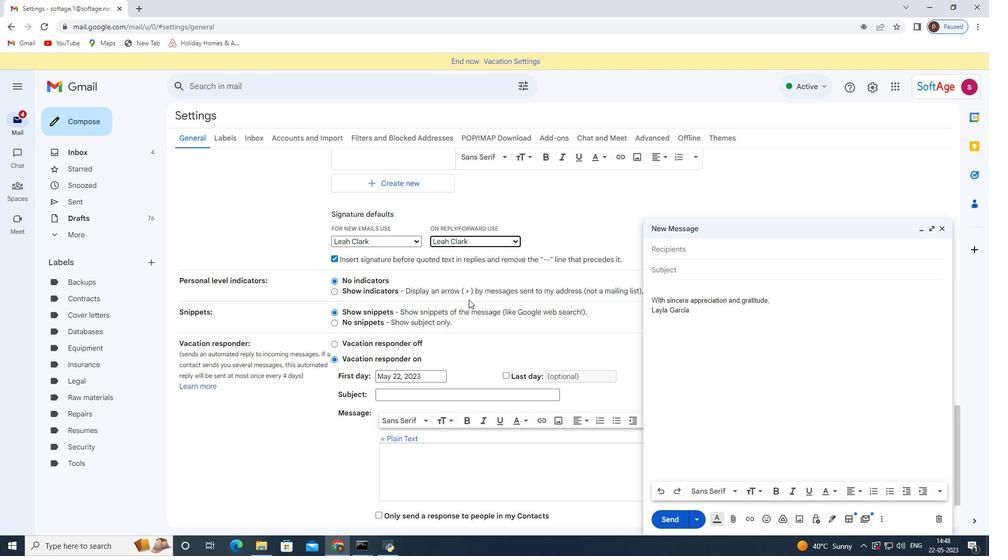 
Action: Mouse scrolled (454, 358) with delta (0, 0)
Screenshot: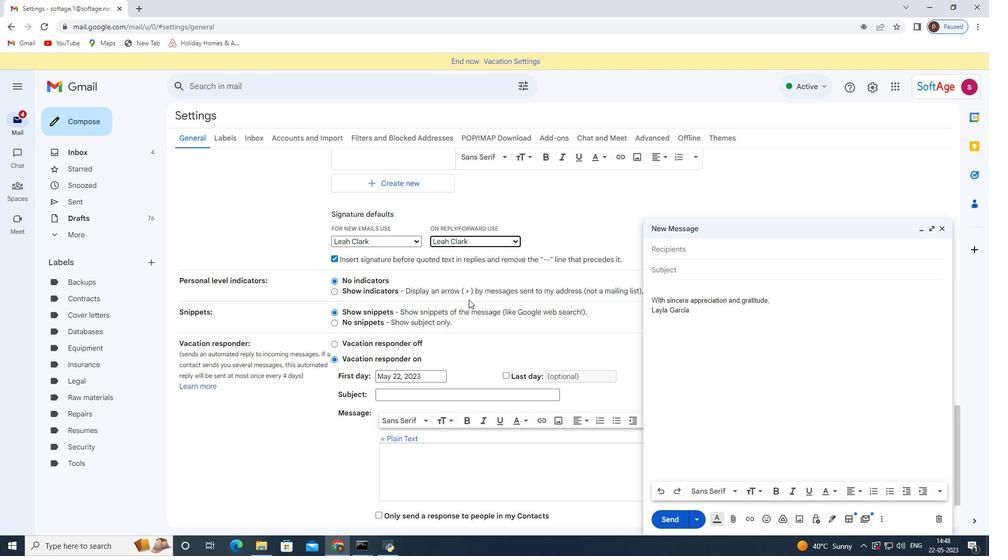 
Action: Mouse moved to (453, 362)
Screenshot: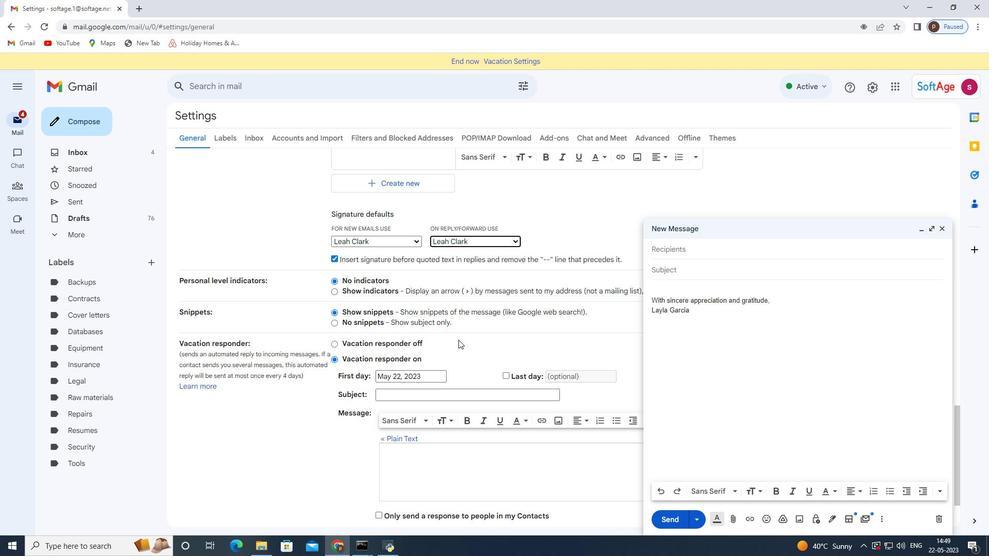 
Action: Mouse scrolled (453, 360) with delta (0, 0)
Screenshot: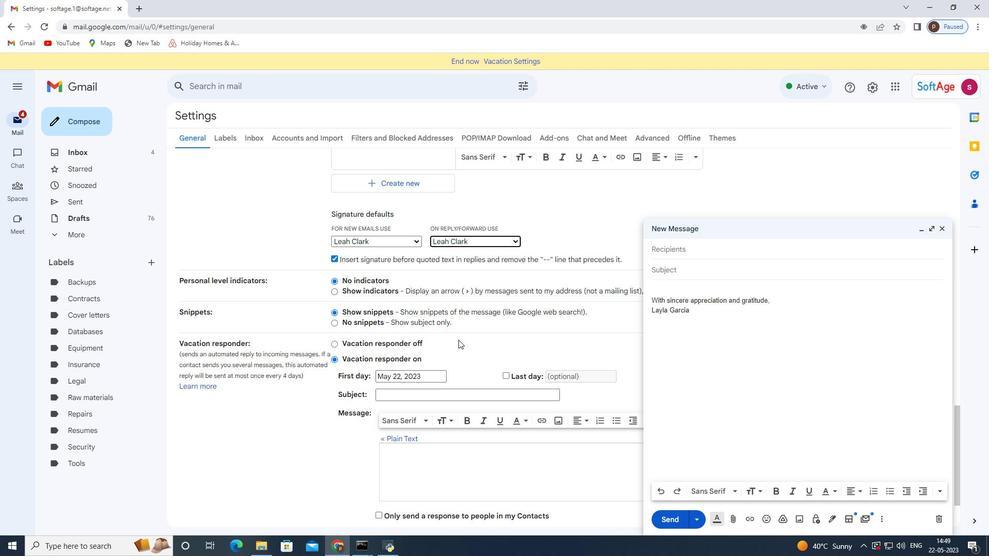 
Action: Mouse moved to (452, 363)
Screenshot: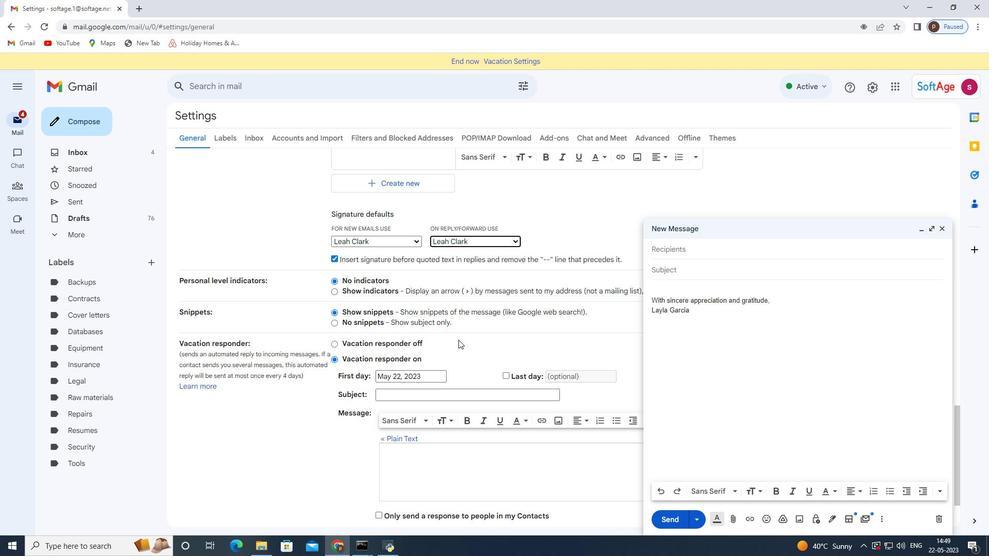
Action: Mouse scrolled (452, 362) with delta (0, 0)
Screenshot: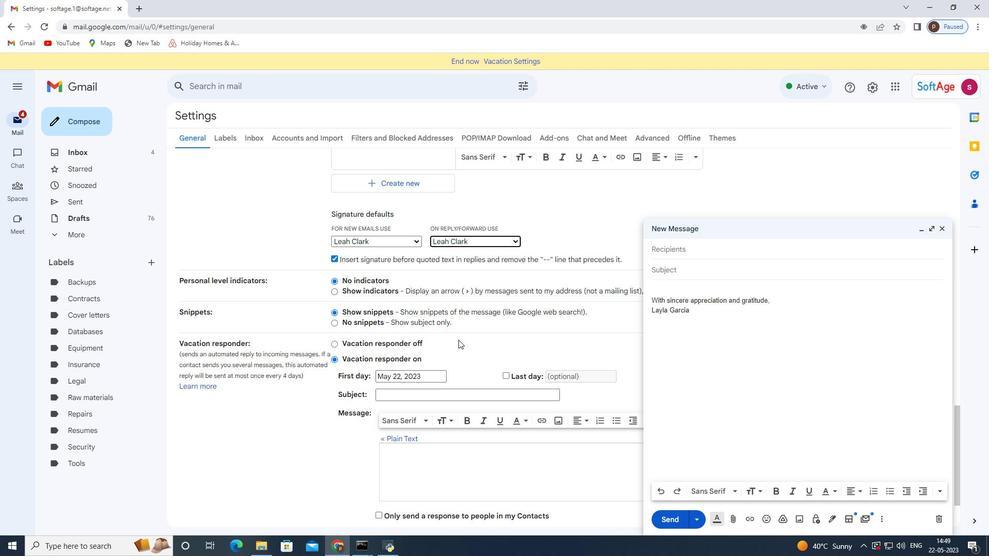 
Action: Mouse moved to (453, 365)
Screenshot: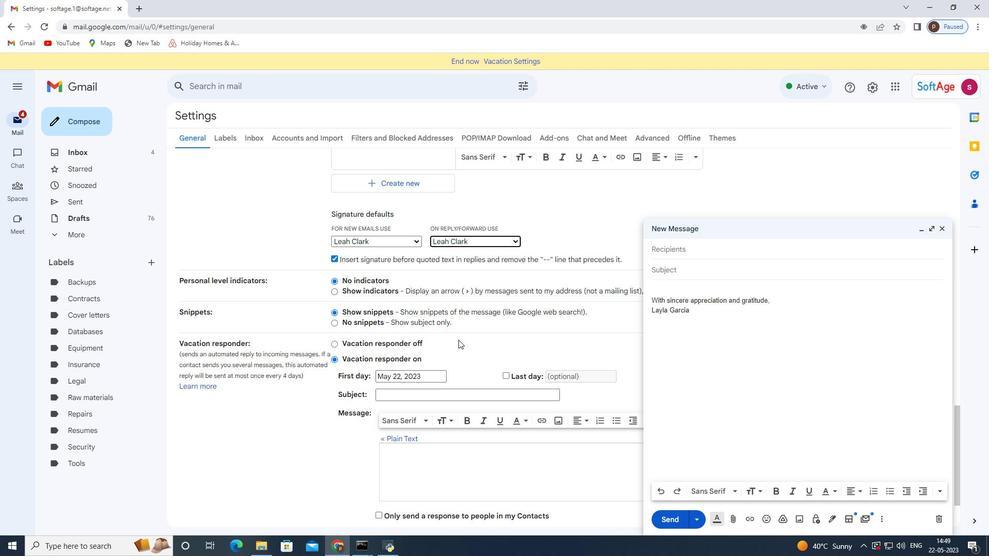 
Action: Mouse scrolled (453, 364) with delta (0, 0)
Screenshot: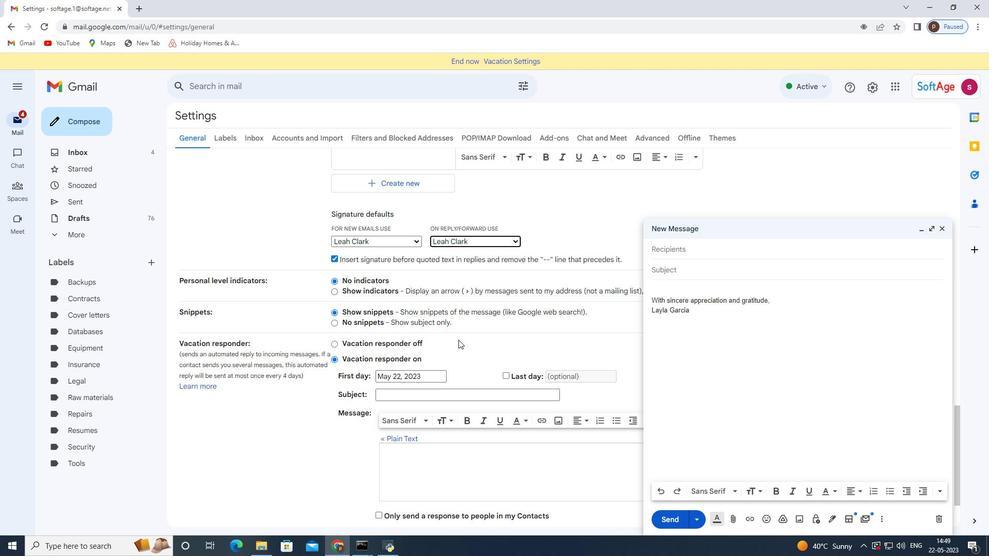 
Action: Mouse moved to (536, 469)
Screenshot: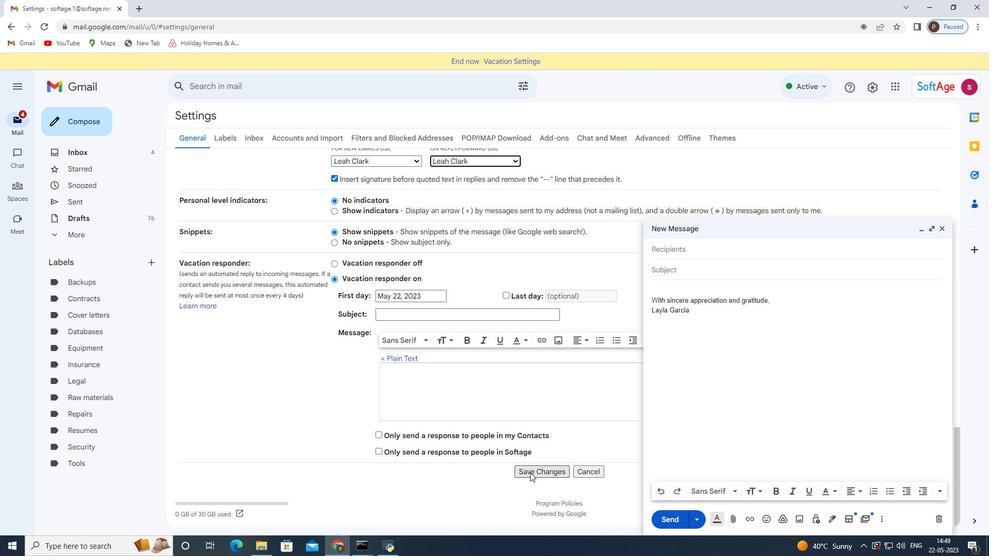 
Action: Mouse pressed left at (536, 469)
Screenshot: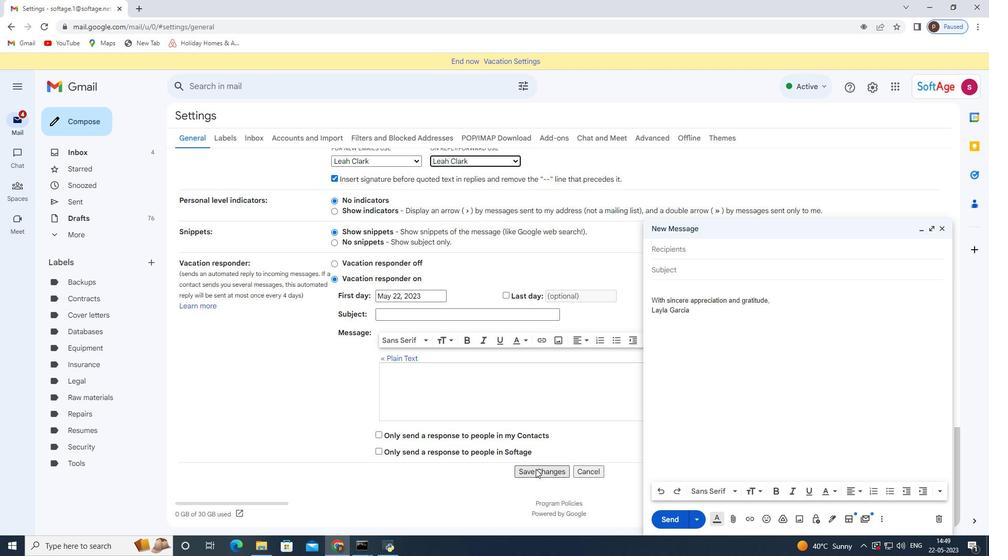 
Action: Mouse moved to (945, 228)
Screenshot: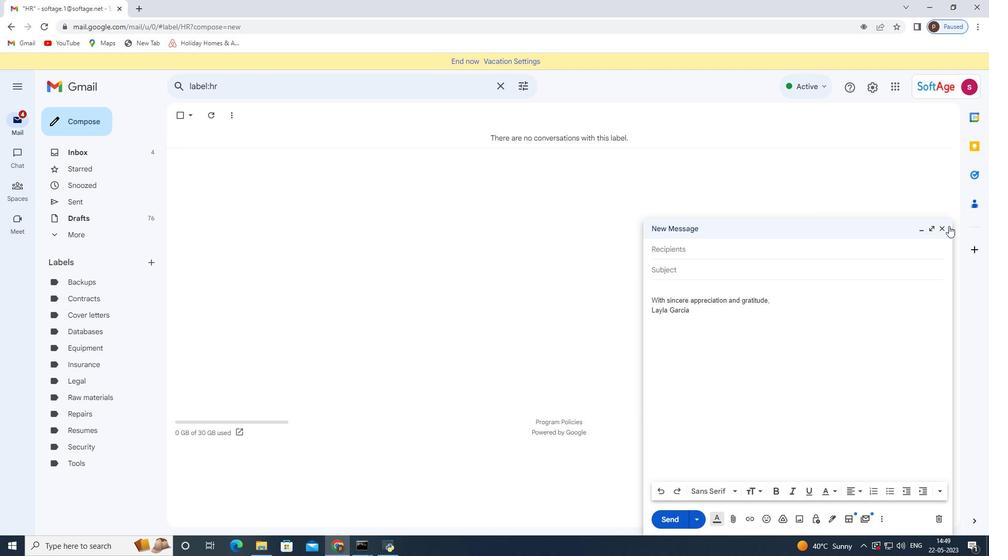 
Action: Mouse pressed left at (945, 228)
Screenshot: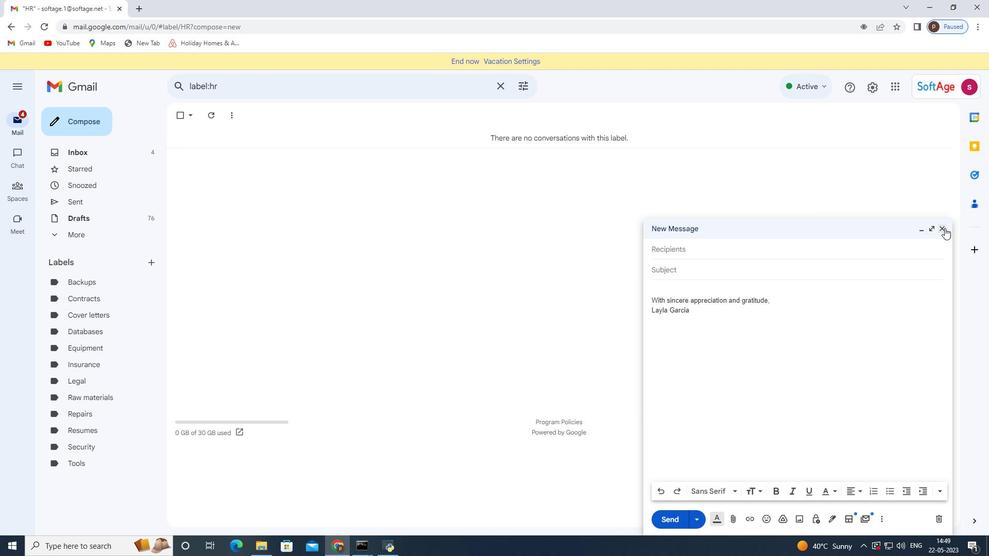 
Action: Mouse moved to (96, 116)
Screenshot: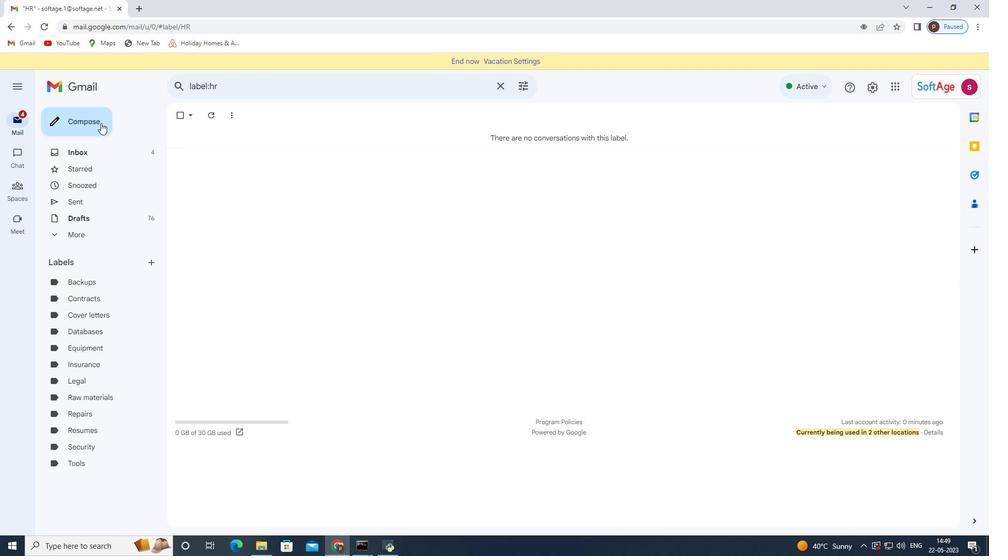 
Action: Mouse pressed left at (96, 116)
Screenshot: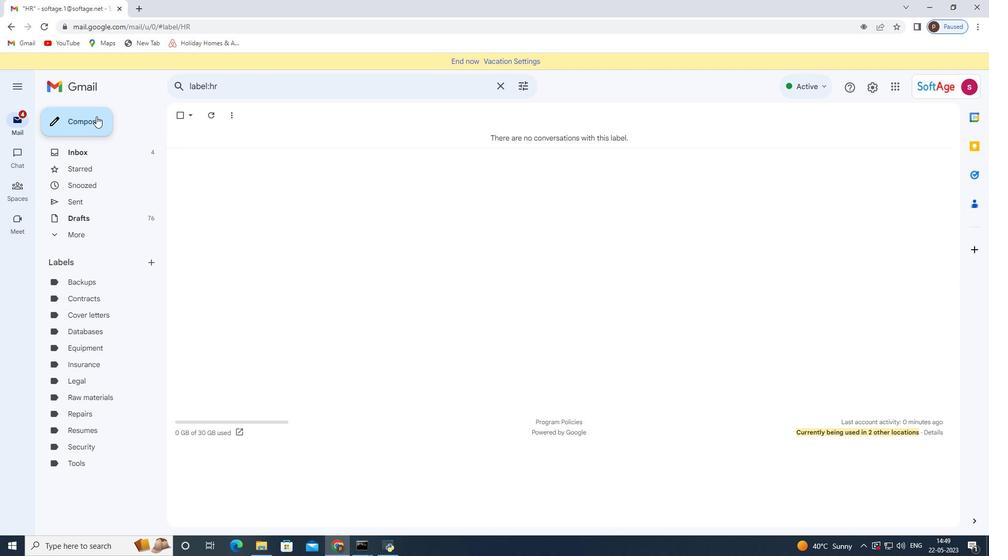 
Action: Mouse moved to (672, 250)
Screenshot: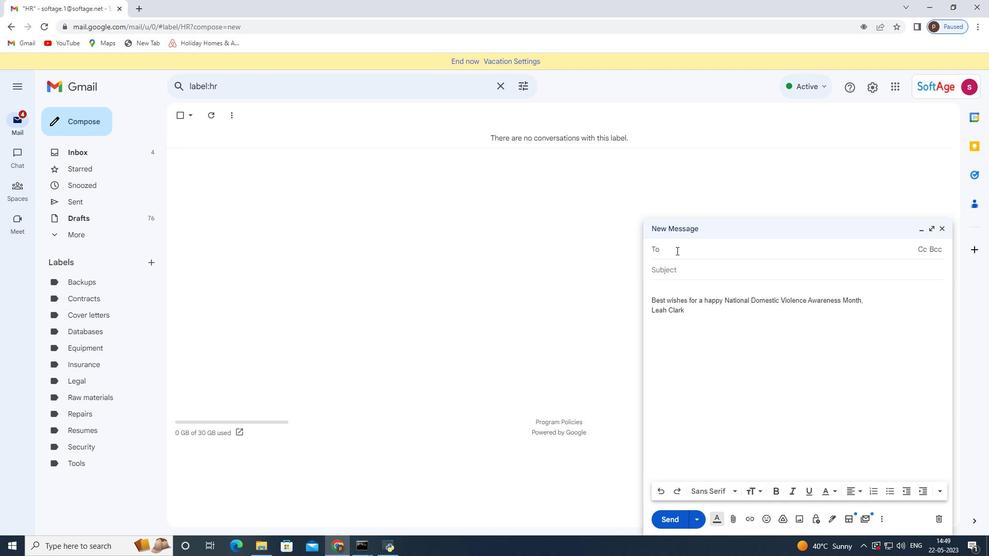 
Action: Mouse pressed left at (672, 250)
Screenshot: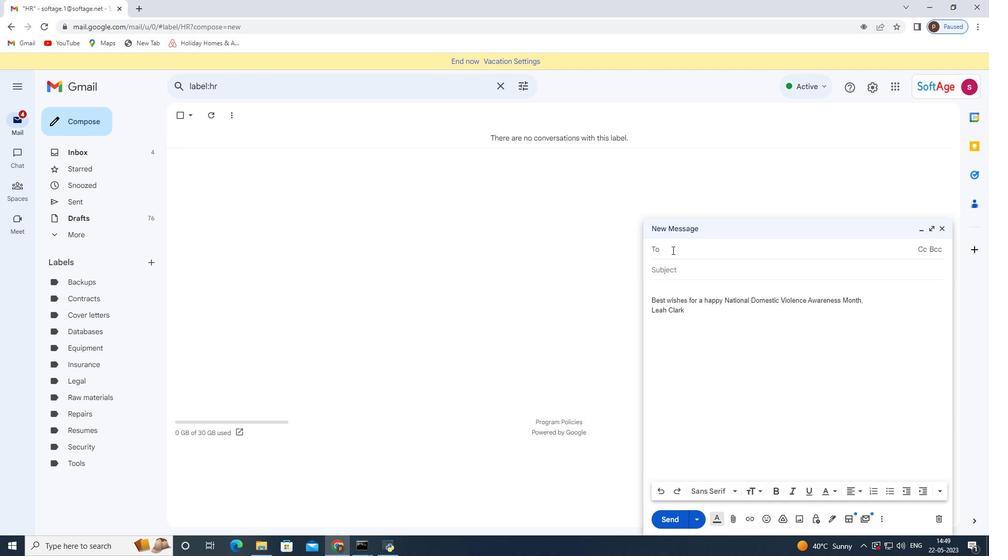 
Action: Key pressed softage.3<Key.shift>@softage.net
Screenshot: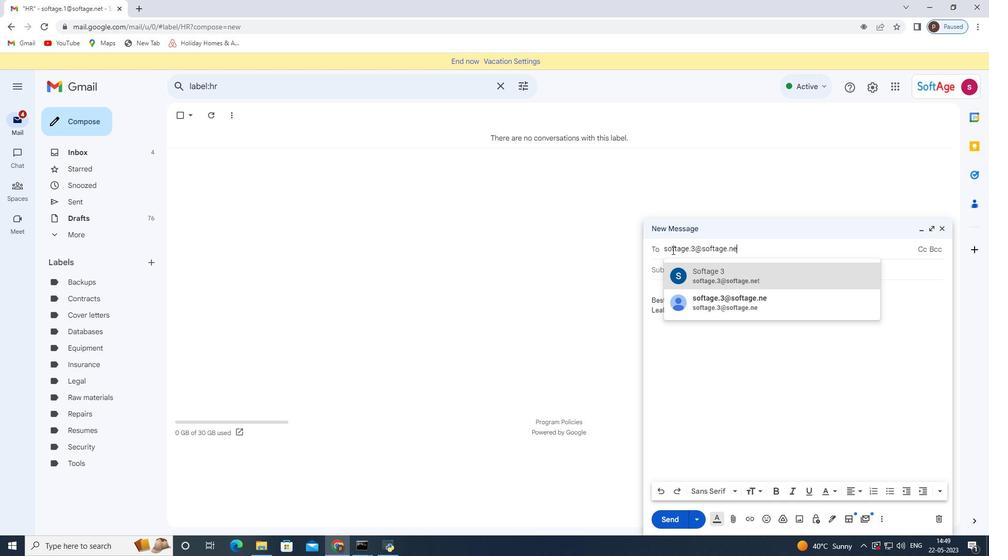 
Action: Mouse moved to (767, 281)
Screenshot: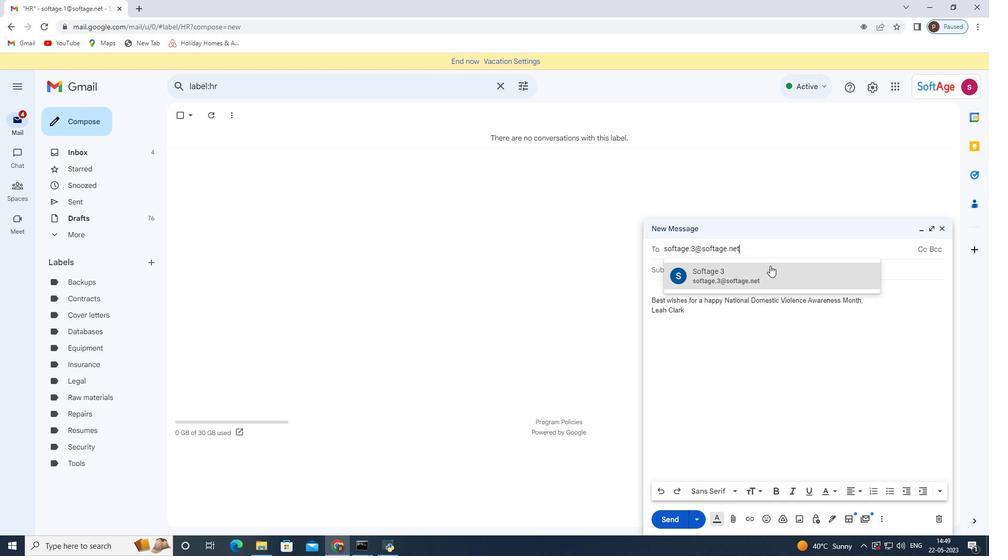 
Action: Mouse pressed left at (767, 281)
Screenshot: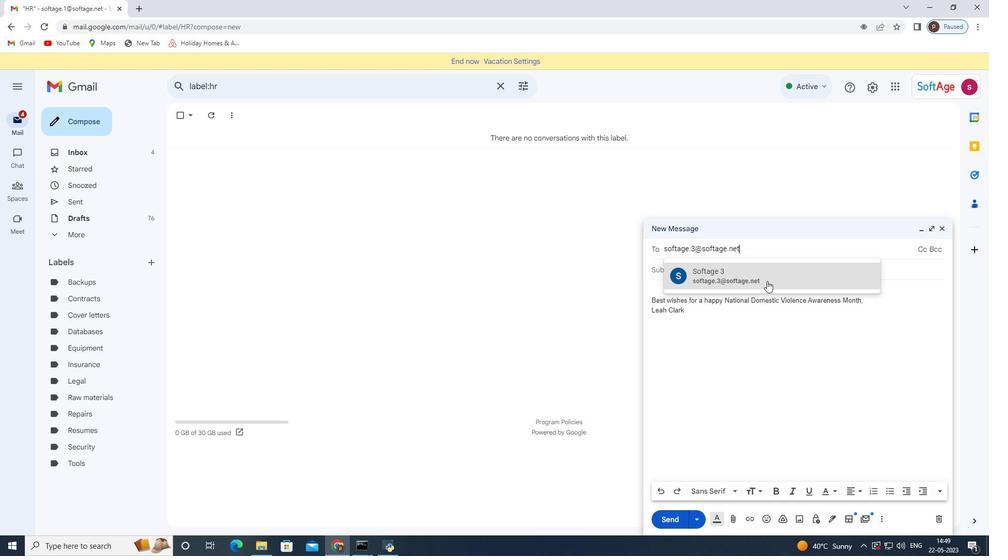 
Action: Mouse moved to (153, 268)
Screenshot: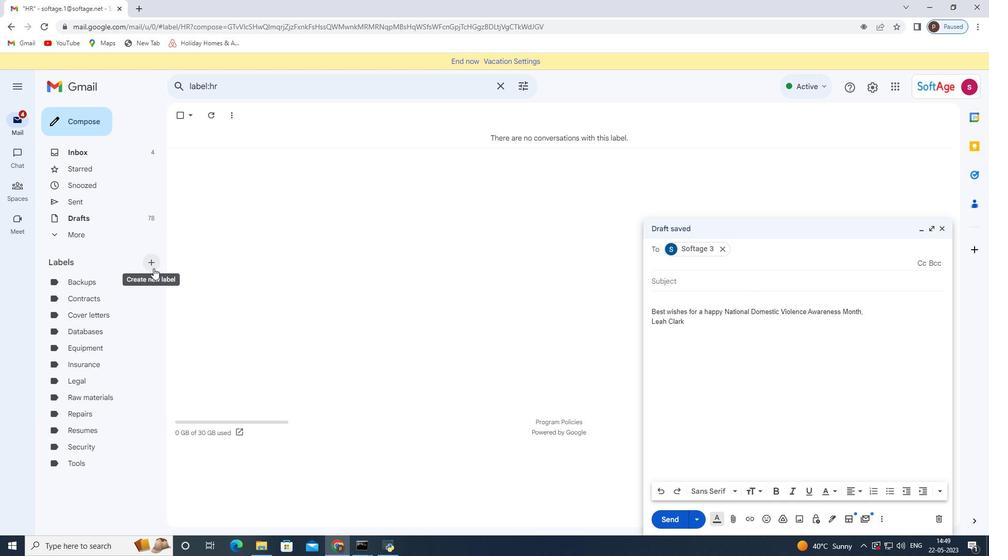 
Action: Mouse pressed left at (153, 268)
Screenshot: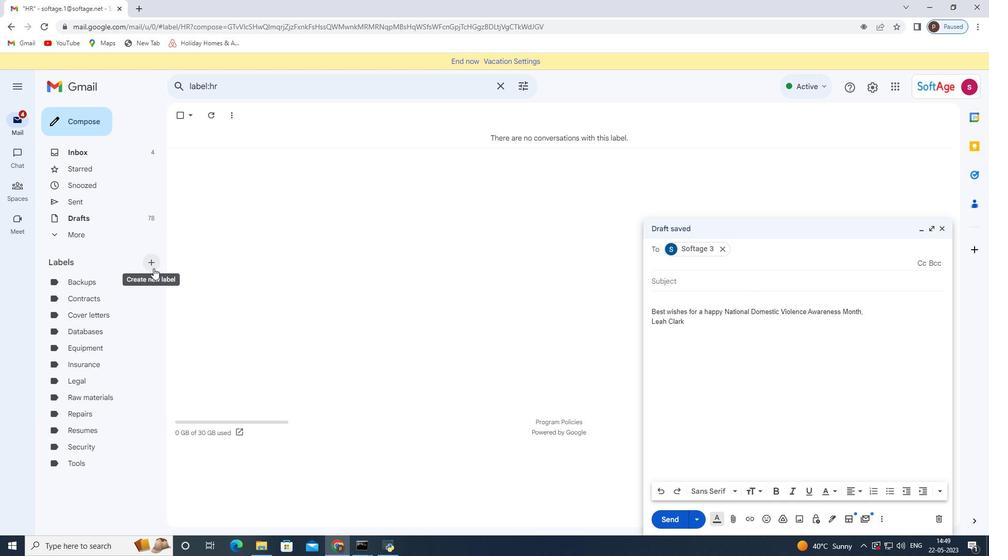 
Action: Mouse moved to (404, 282)
Screenshot: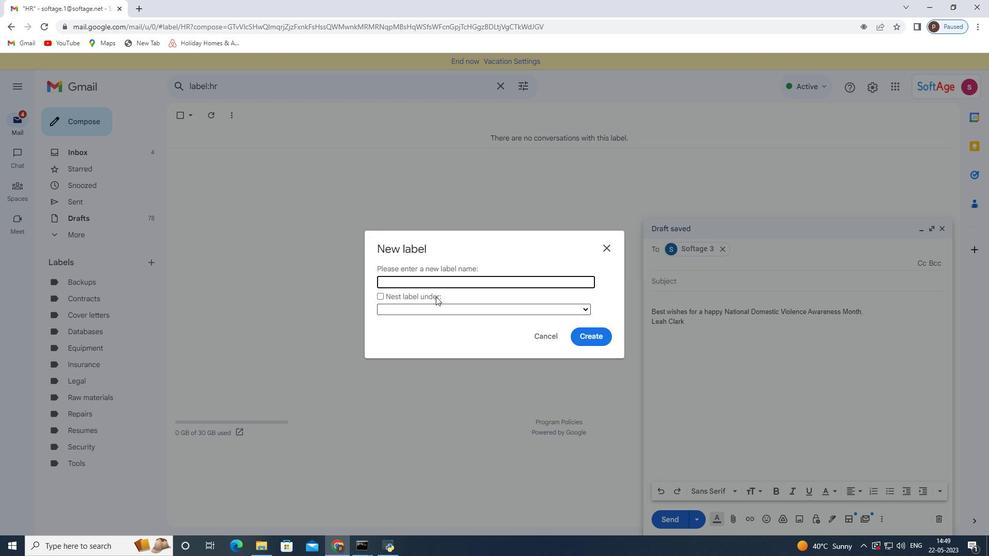 
Action: Mouse pressed left at (404, 282)
Screenshot: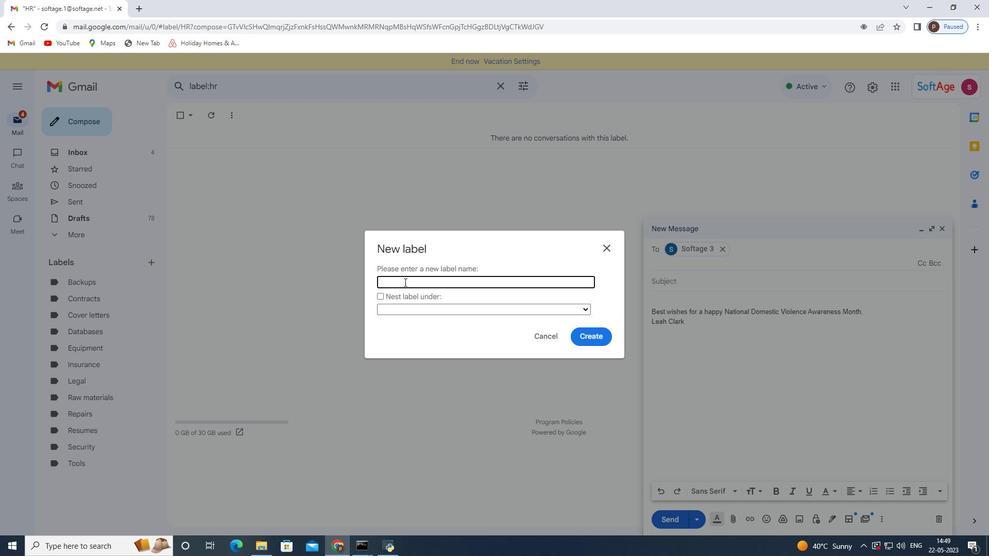 
Action: Key pressed <Key.shift>Finished<Key.space>goos<Key.backspace>ds
Screenshot: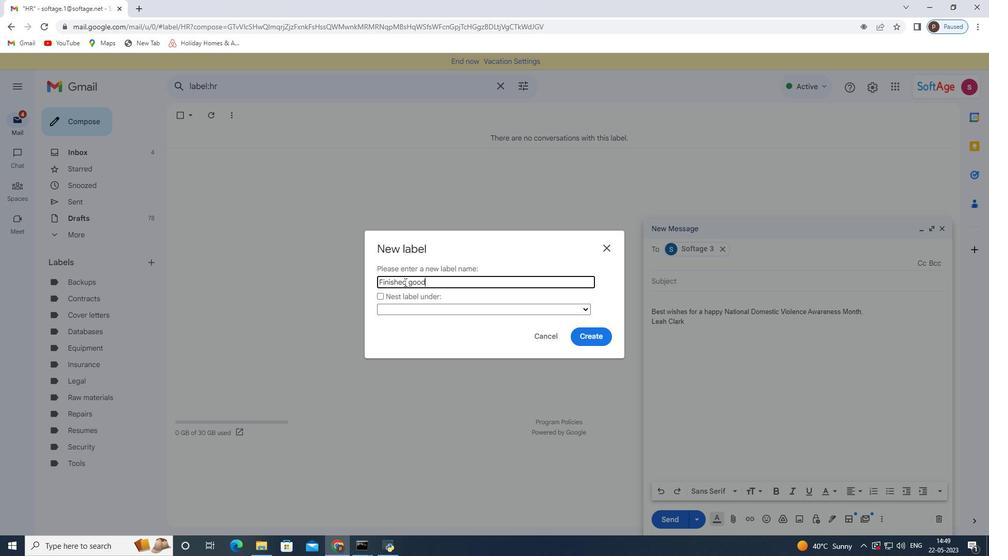 
Action: Mouse moved to (587, 336)
Screenshot: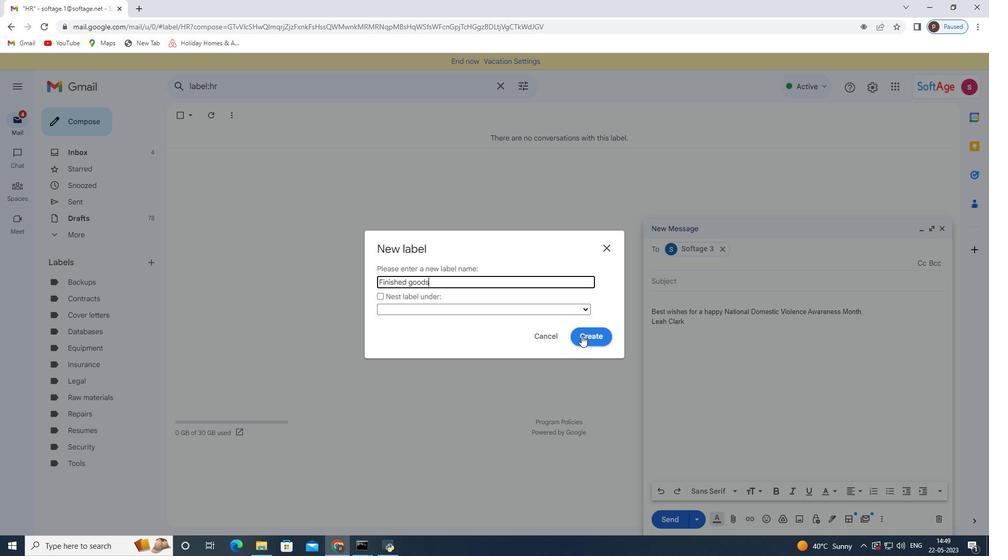 
Action: Mouse pressed left at (587, 336)
Screenshot: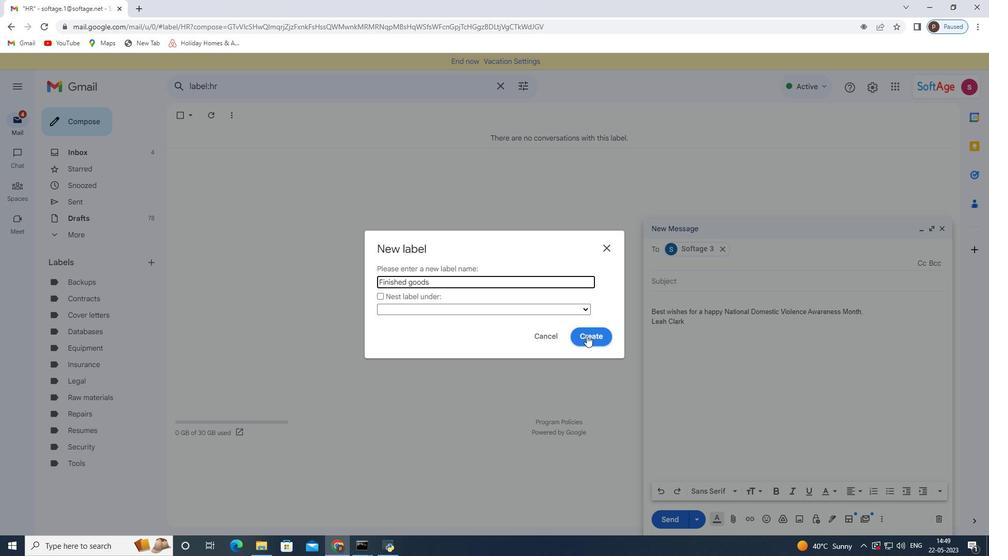 
Action: Mouse moved to (675, 514)
Screenshot: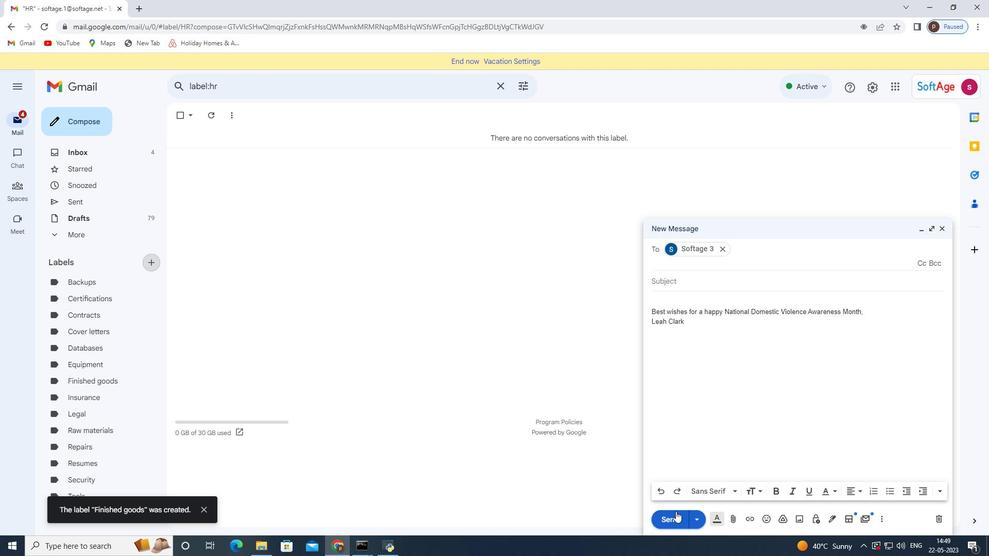 
Action: Mouse pressed left at (675, 514)
Screenshot: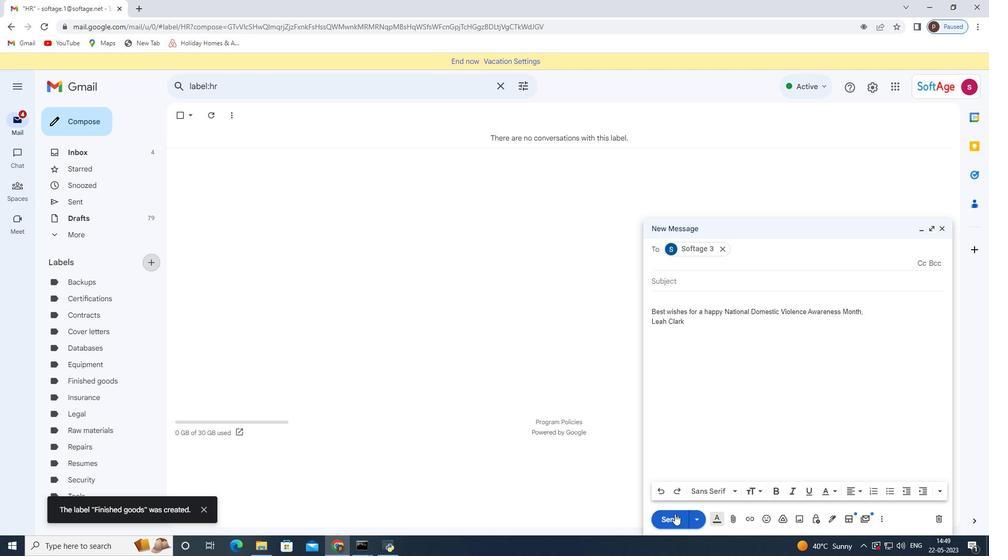 
Action: Mouse moved to (260, 379)
Screenshot: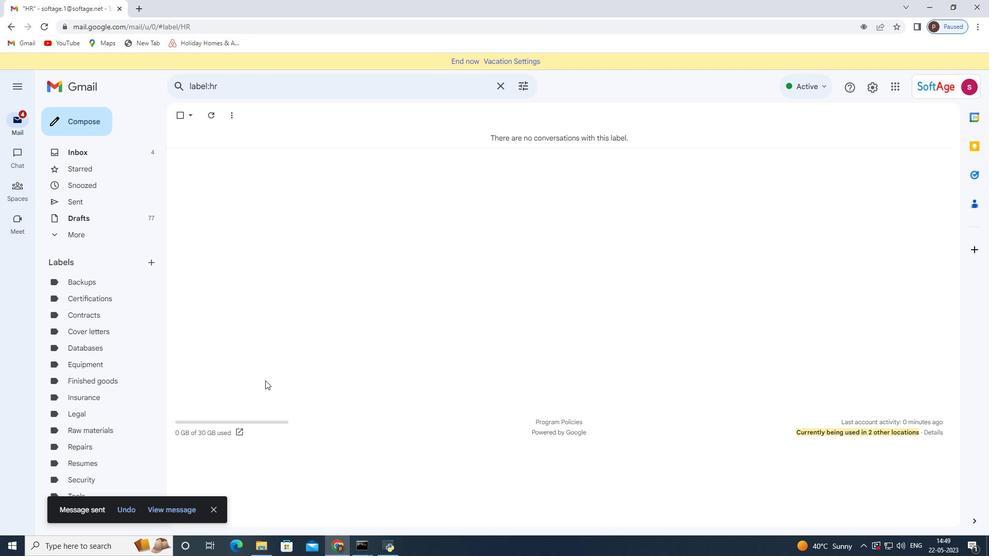 
